 Task: Plan a trip to Behshahr, Iran from 8th December, 2023 to 19th December, 2023 for 1 adult. Place can be shared room with 1  bedroom having 1 bed and 1 bathroom. Property type can be hotel.
Action: Mouse moved to (621, 112)
Screenshot: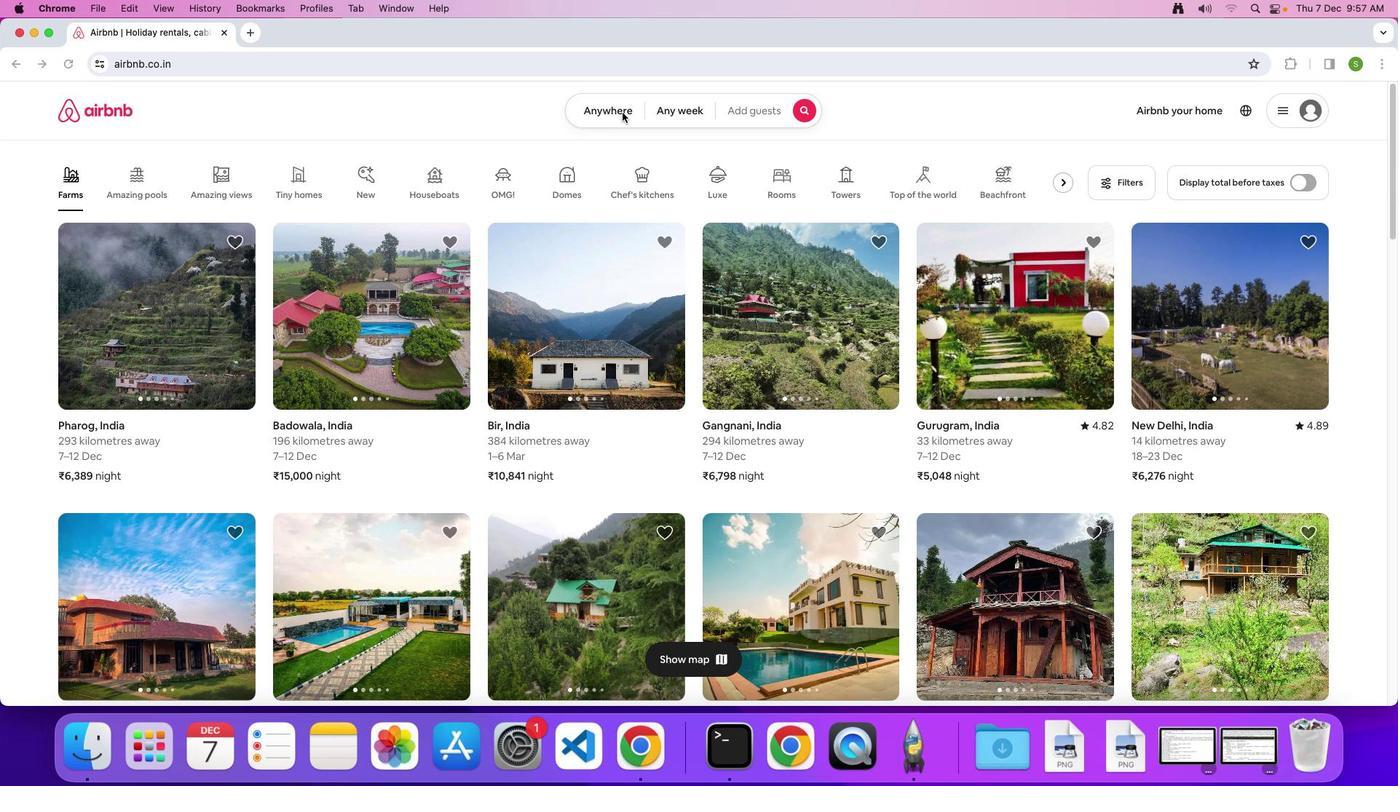 
Action: Mouse pressed left at (621, 112)
Screenshot: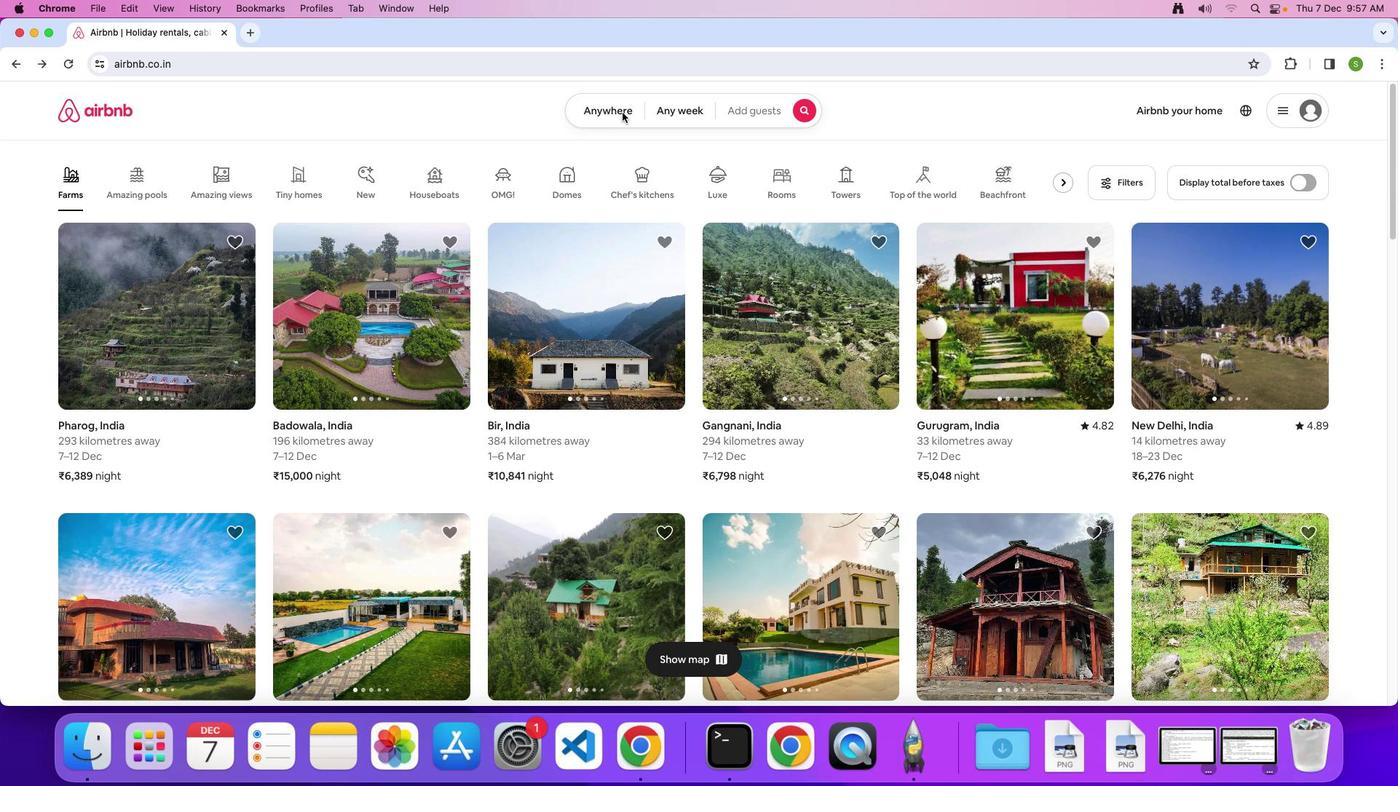 
Action: Mouse moved to (607, 115)
Screenshot: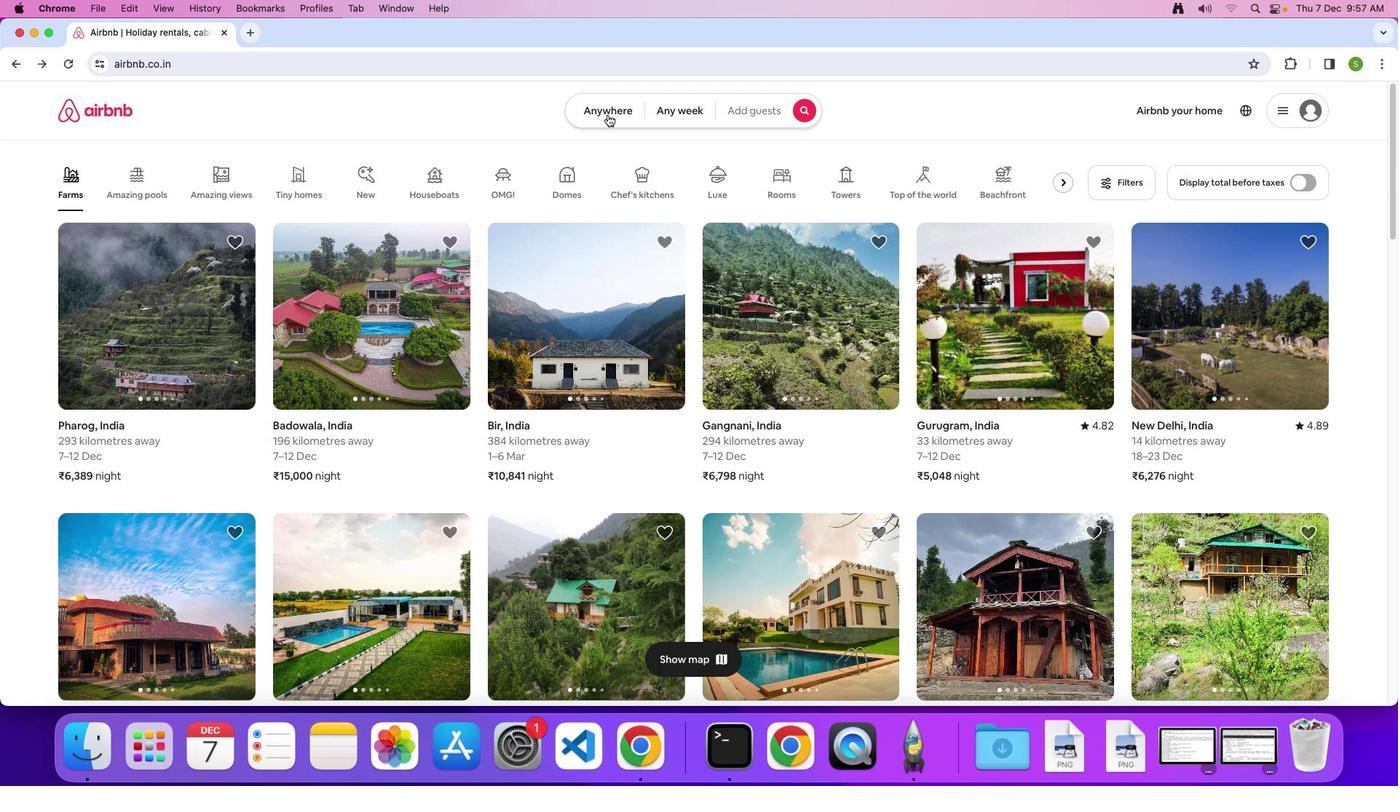 
Action: Mouse pressed left at (607, 115)
Screenshot: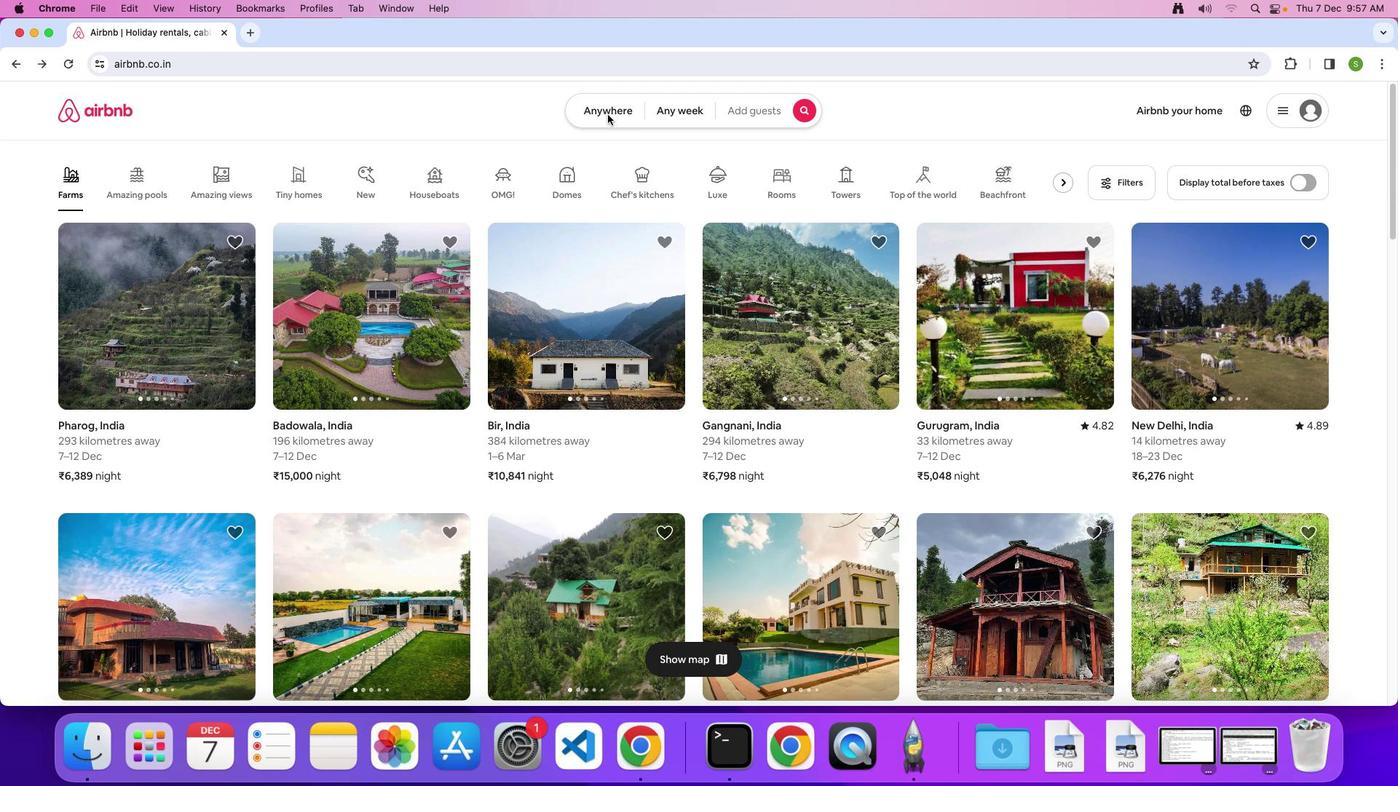 
Action: Mouse moved to (524, 171)
Screenshot: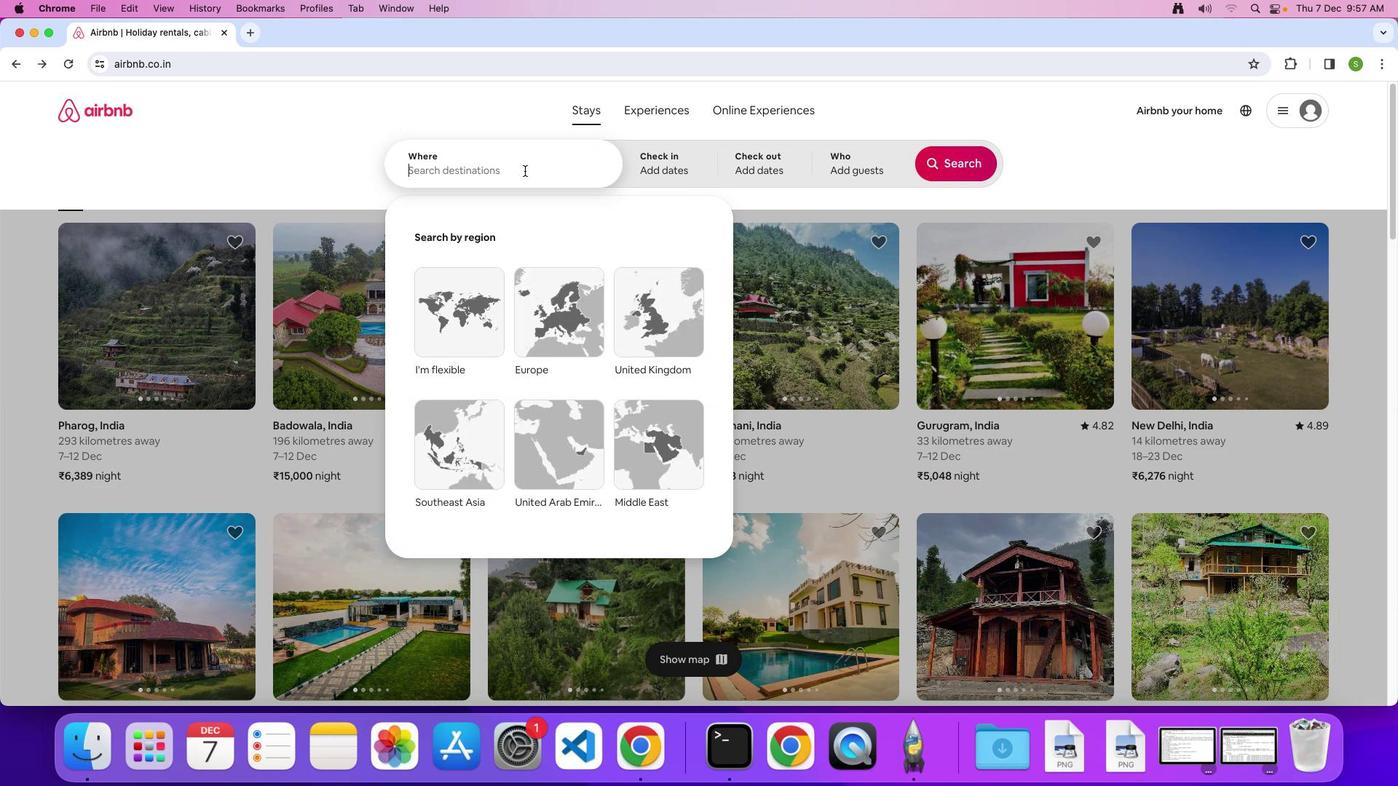 
Action: Key pressed Key.shift'B'Key.caps_lock'e''h''s''h''a''h''r'','Key.spaceKey.shift'I''r''a''n'Key.enter
Screenshot: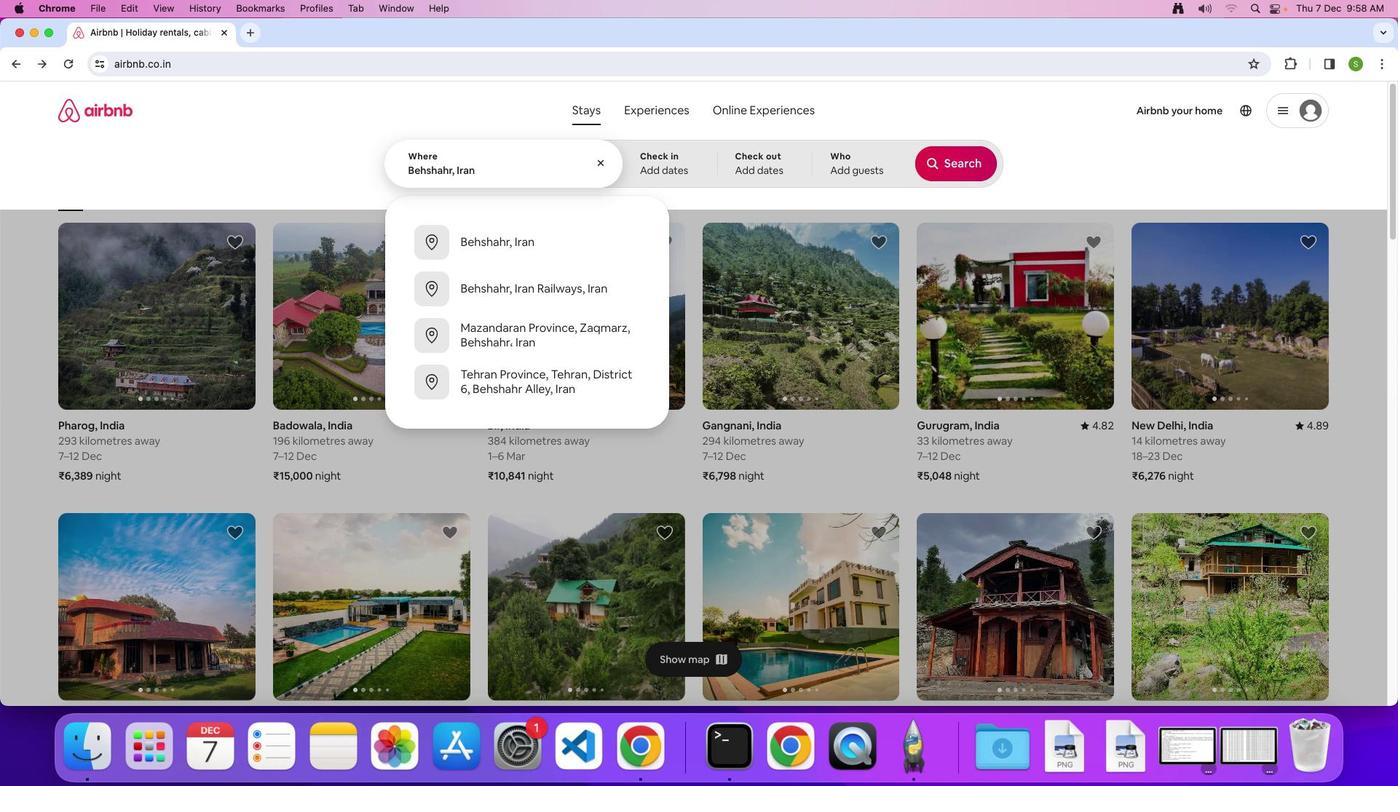 
Action: Mouse moved to (615, 380)
Screenshot: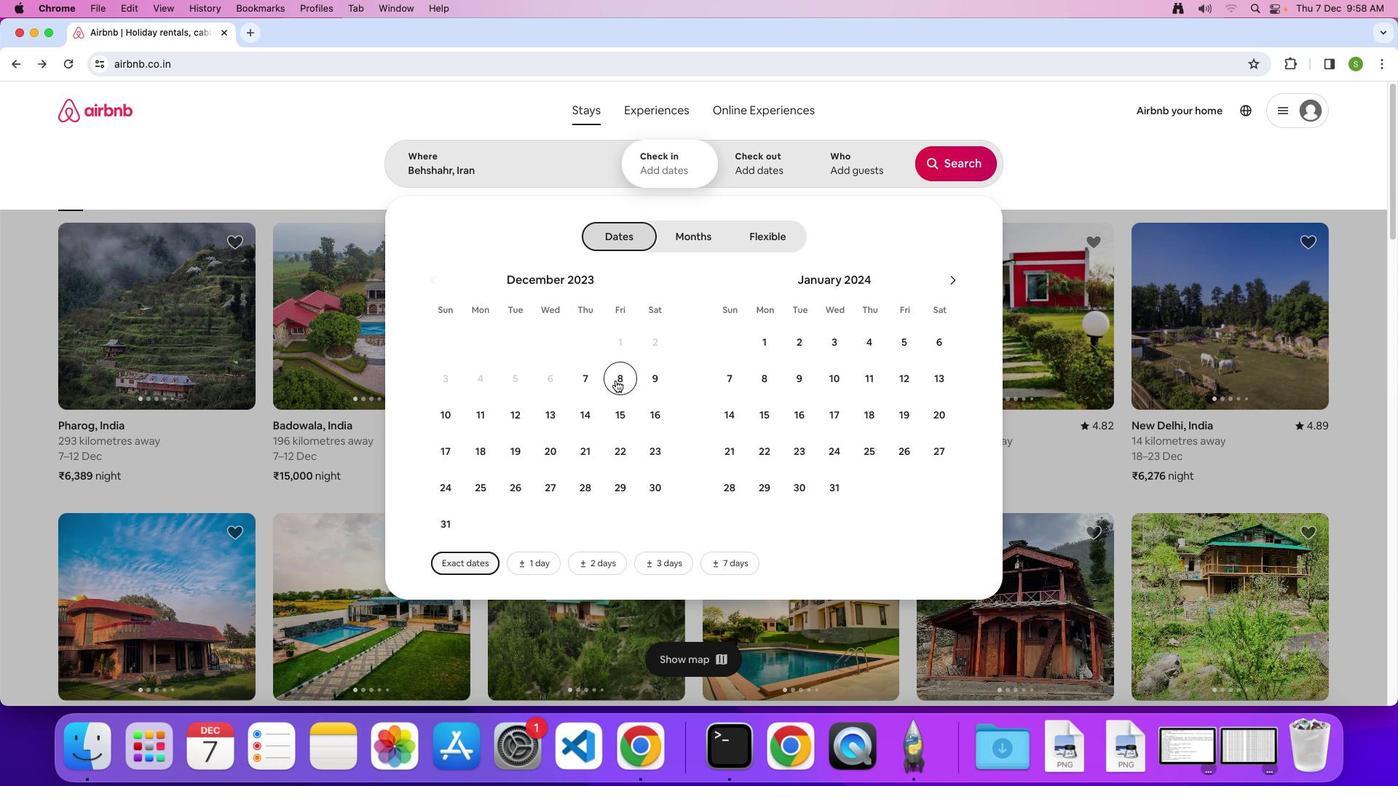 
Action: Mouse pressed left at (615, 380)
Screenshot: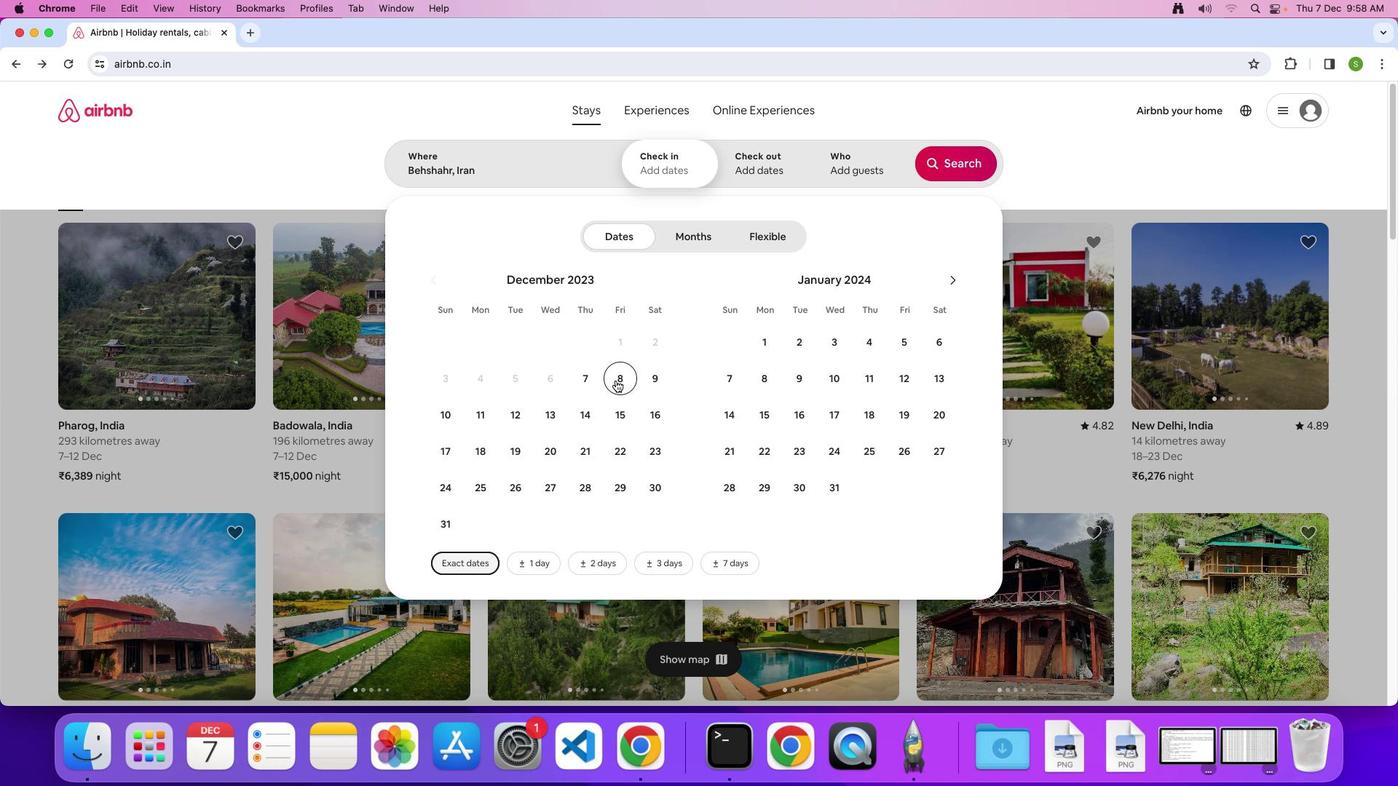 
Action: Mouse moved to (510, 454)
Screenshot: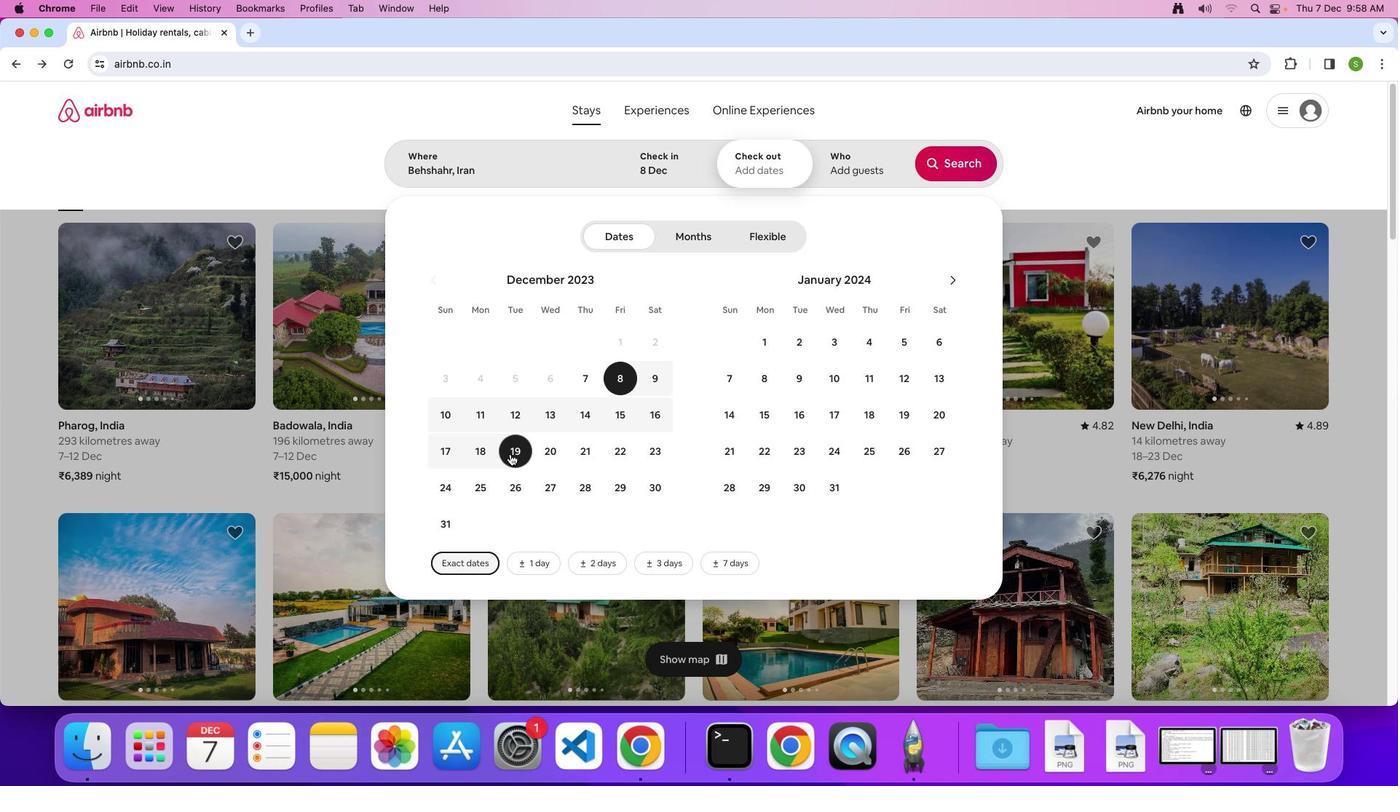 
Action: Mouse pressed left at (510, 454)
Screenshot: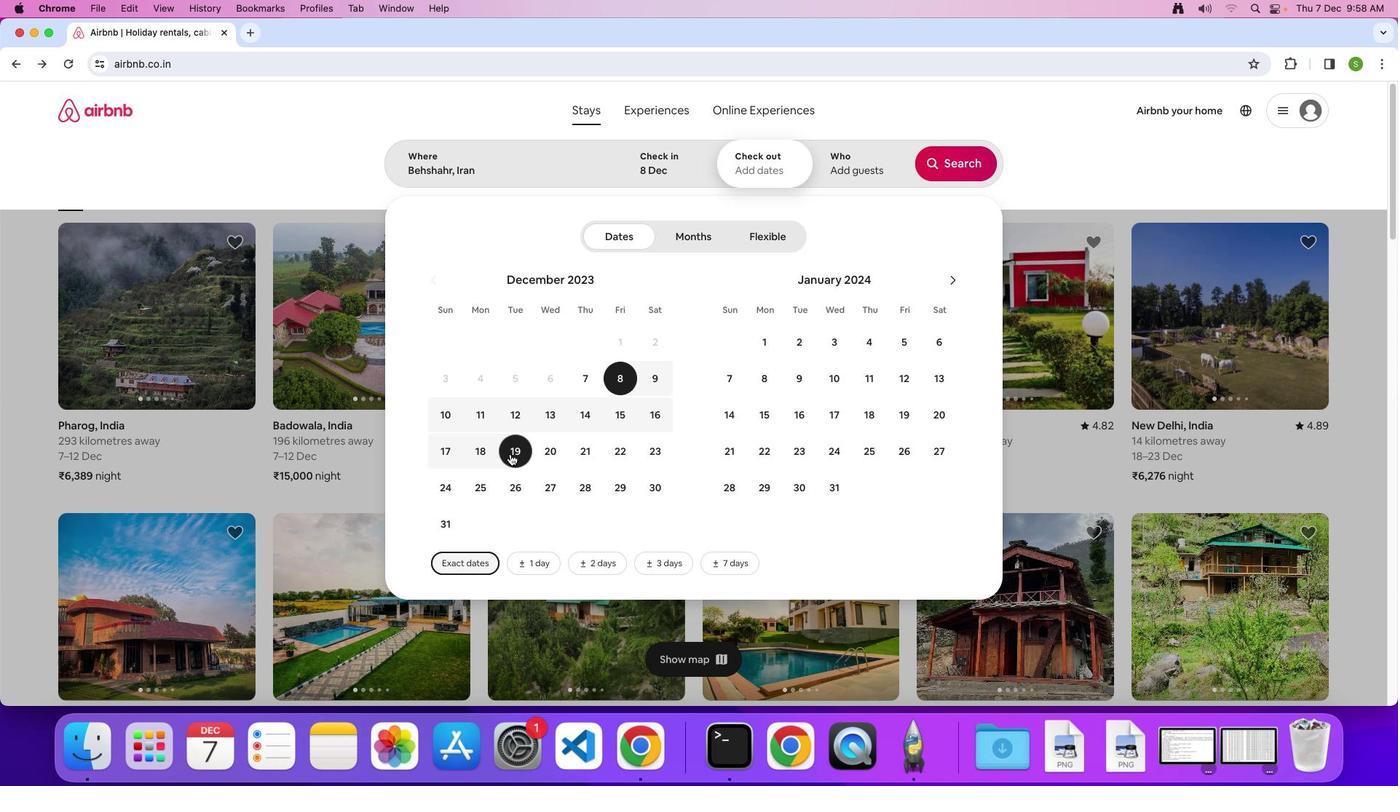 
Action: Mouse moved to (871, 168)
Screenshot: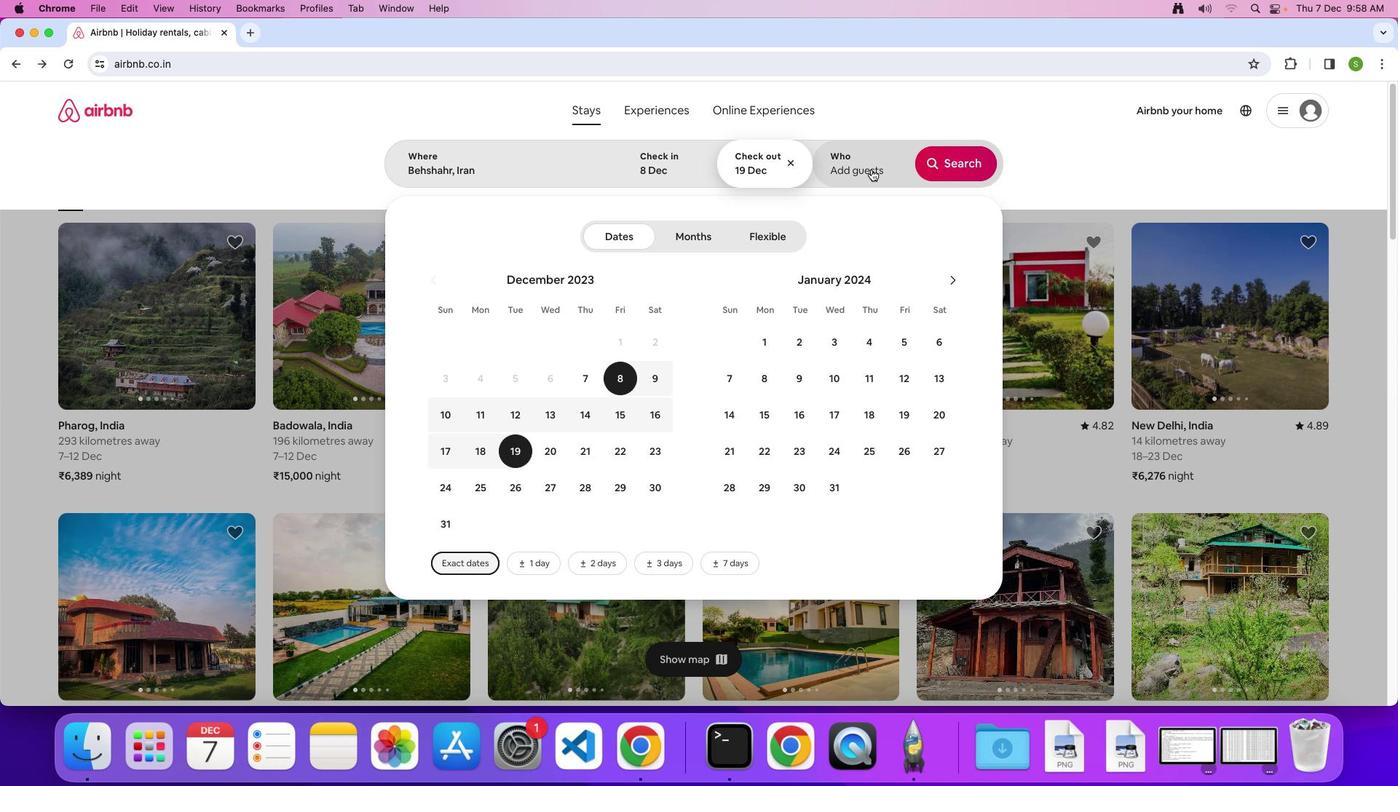 
Action: Mouse pressed left at (871, 168)
Screenshot: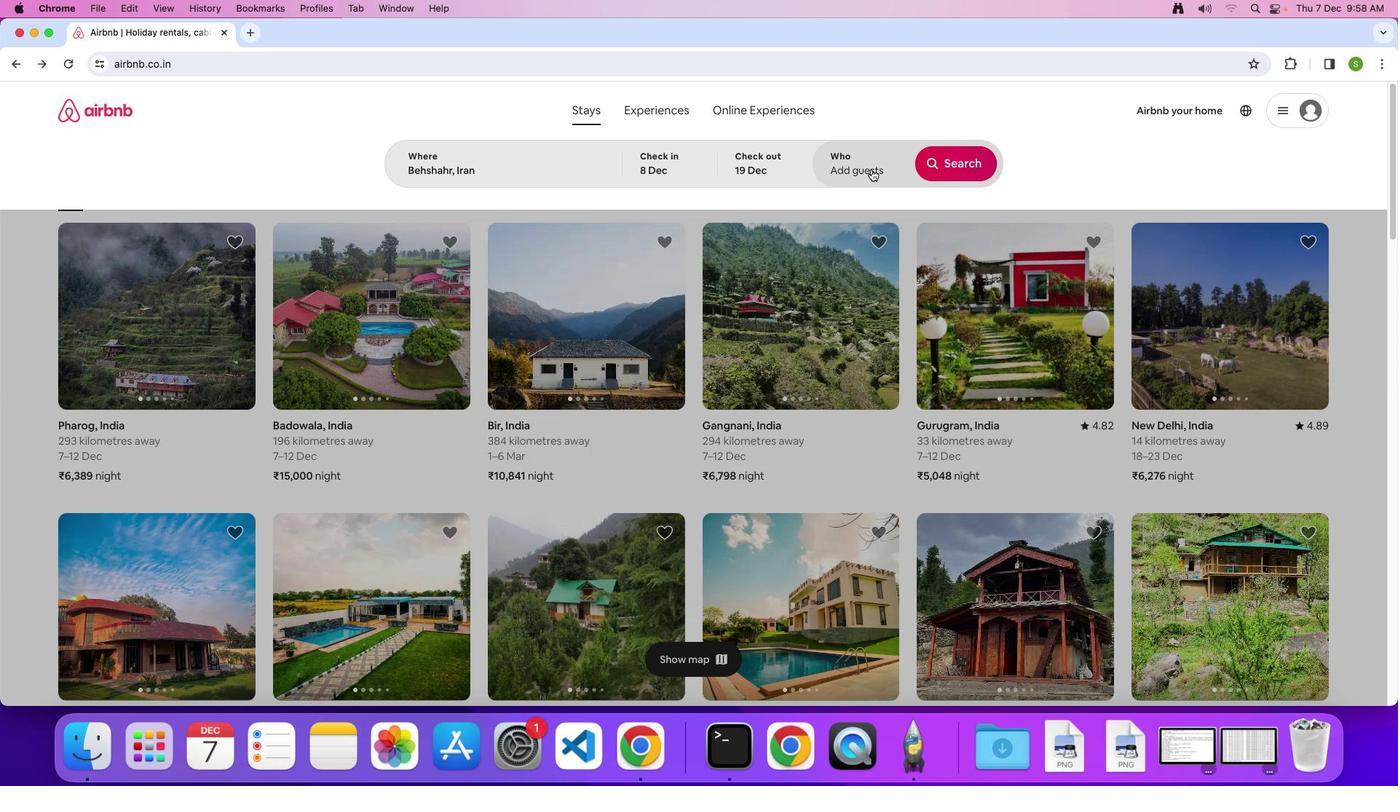 
Action: Mouse moved to (957, 243)
Screenshot: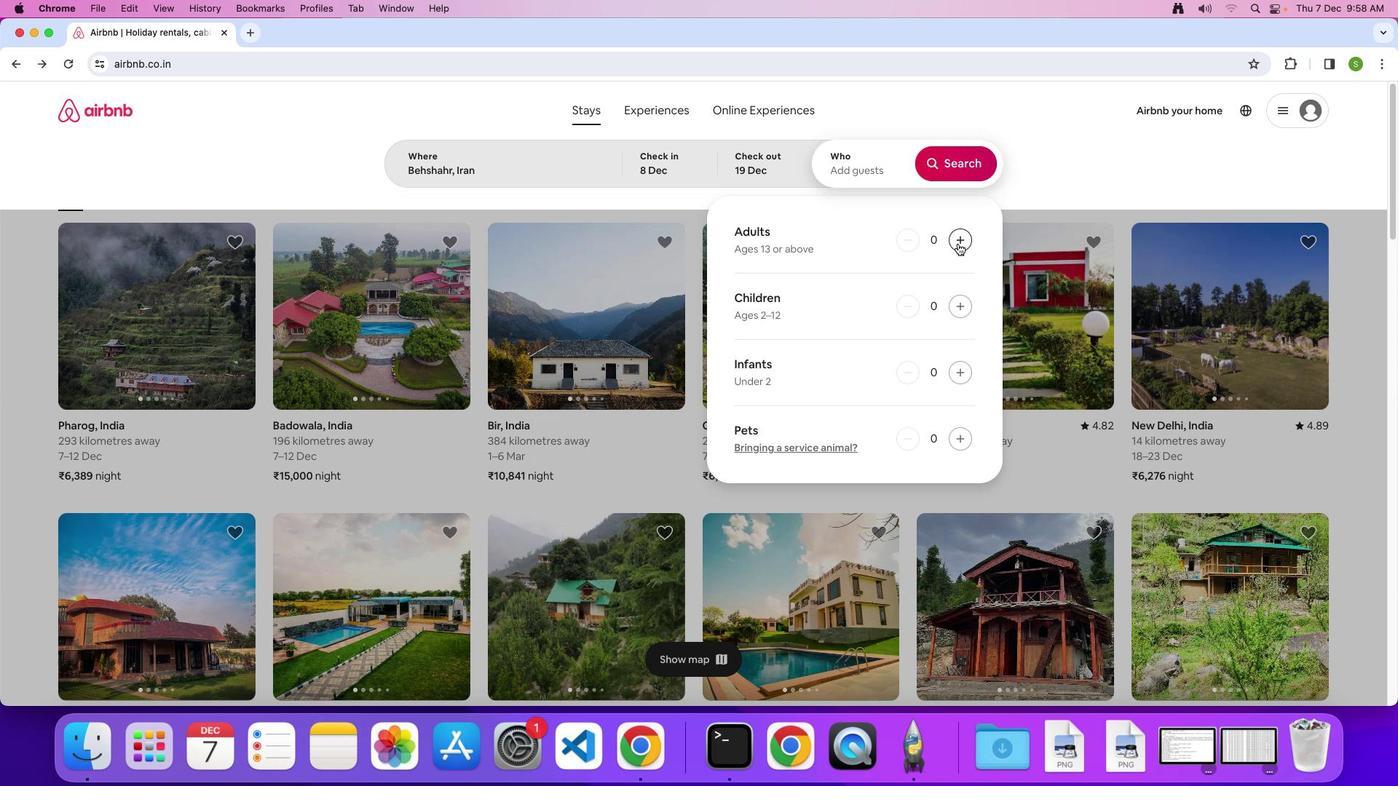 
Action: Mouse pressed left at (957, 243)
Screenshot: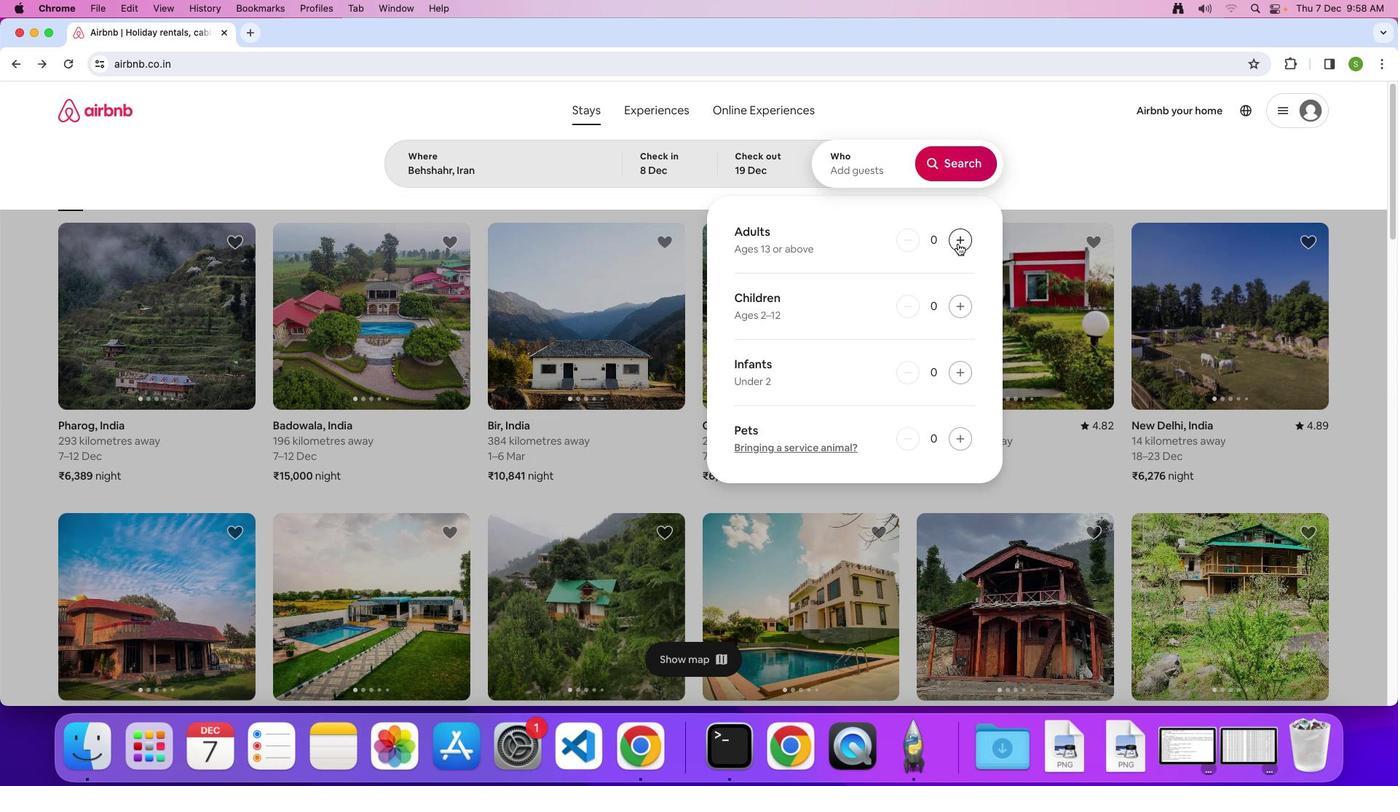
Action: Mouse moved to (959, 168)
Screenshot: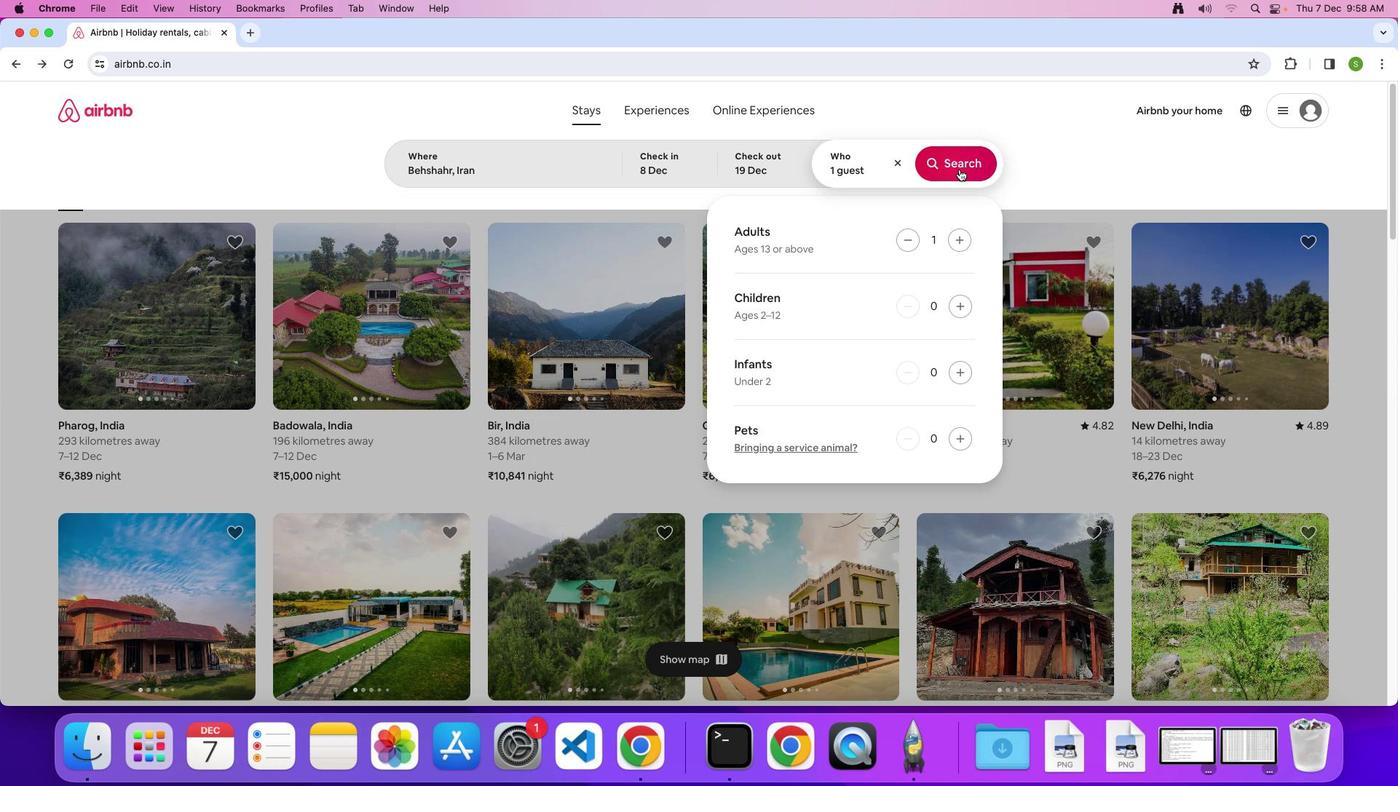 
Action: Mouse pressed left at (959, 168)
Screenshot: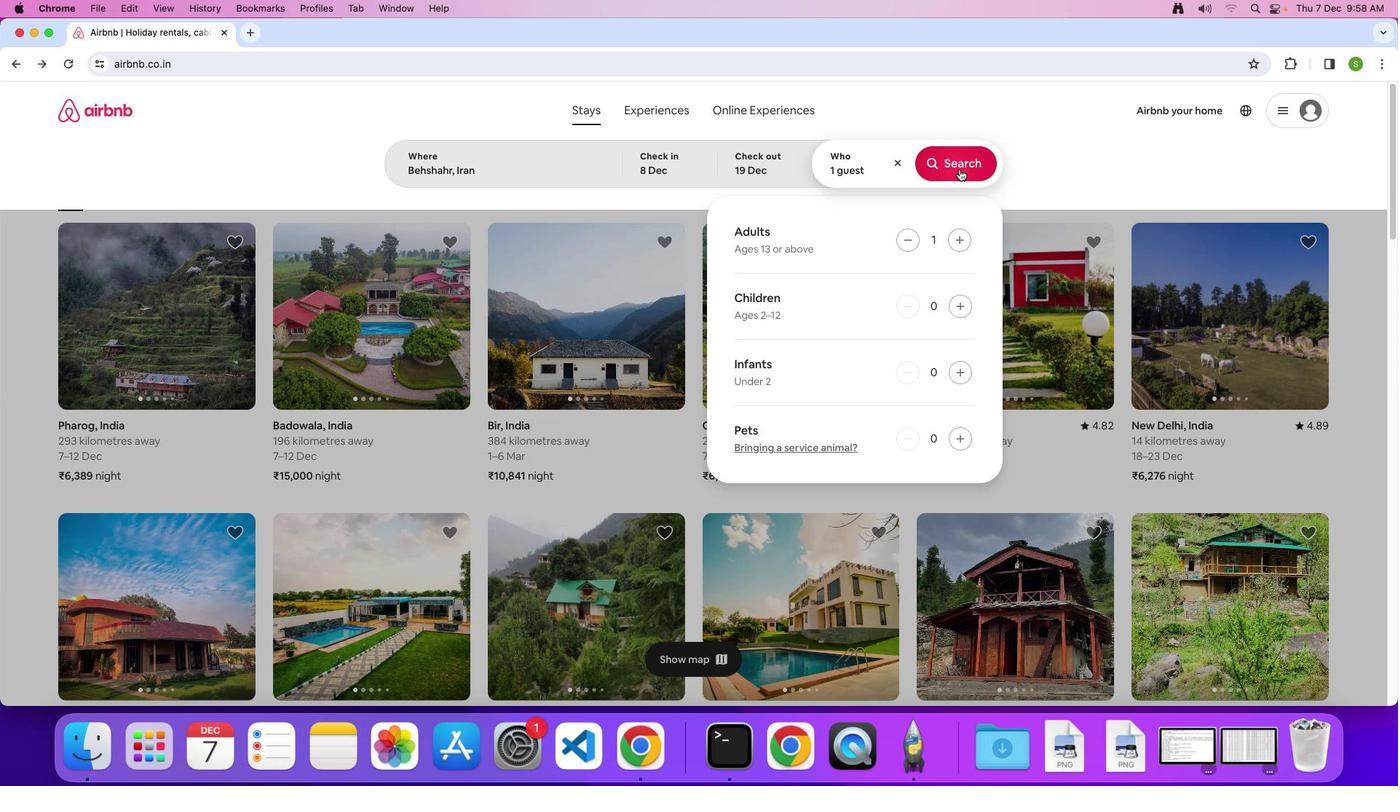 
Action: Mouse moved to (1167, 171)
Screenshot: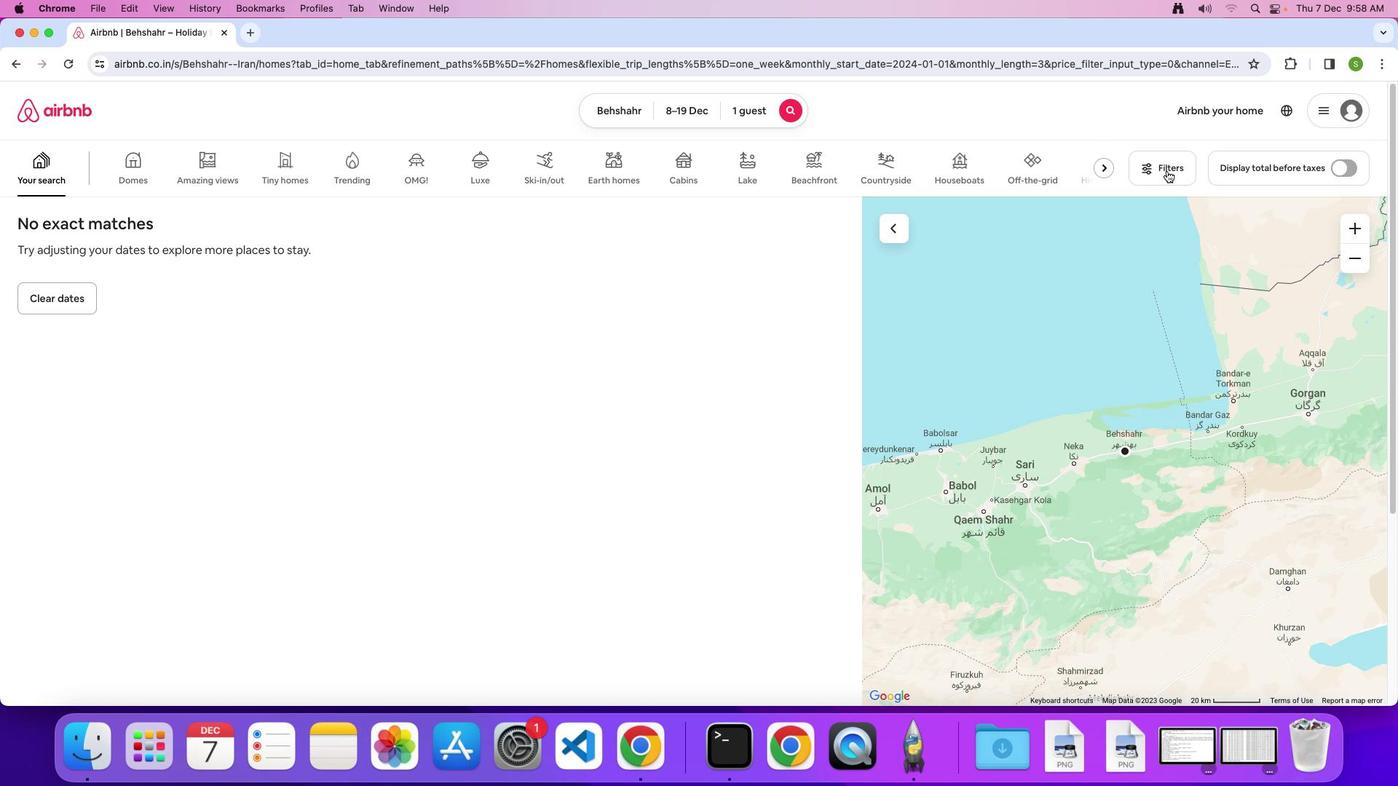 
Action: Mouse pressed left at (1167, 171)
Screenshot: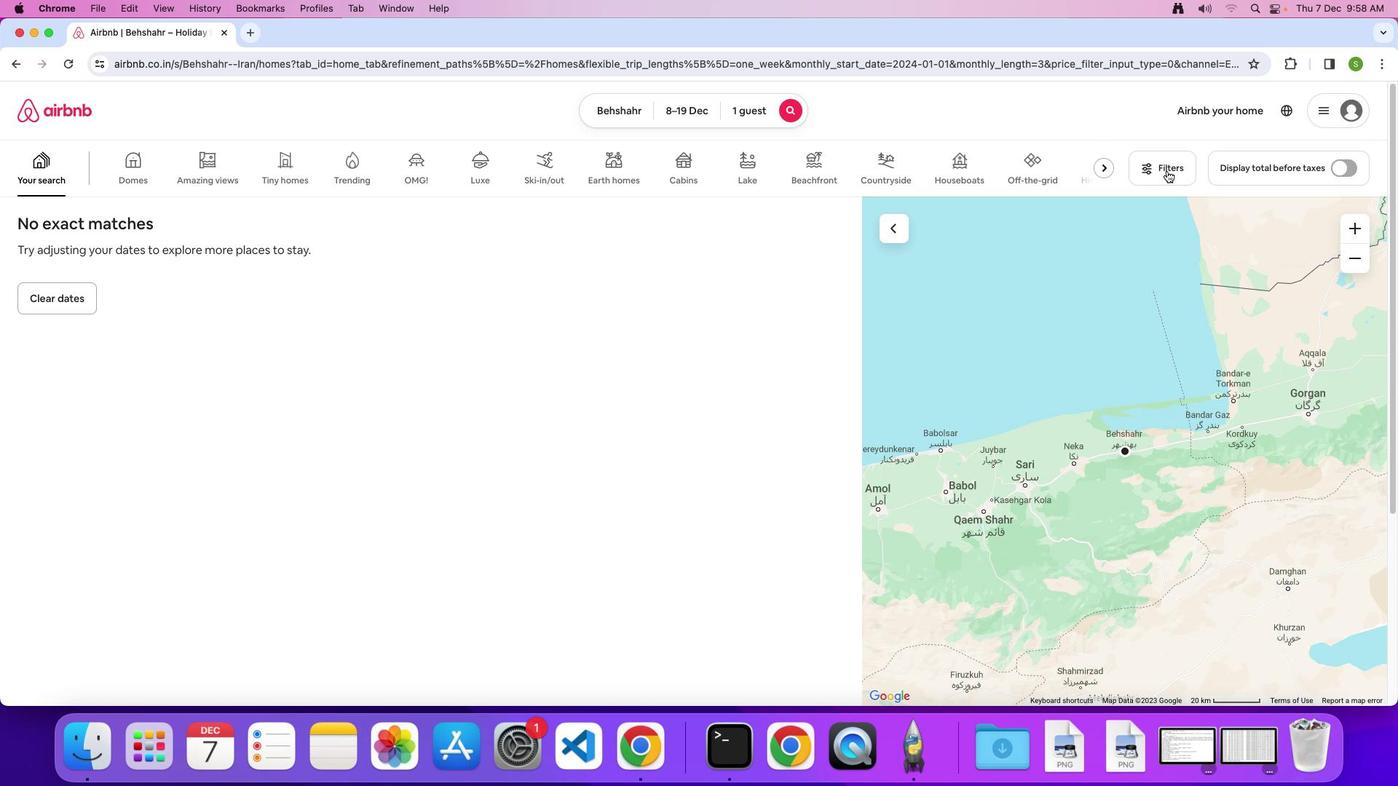 
Action: Mouse moved to (697, 262)
Screenshot: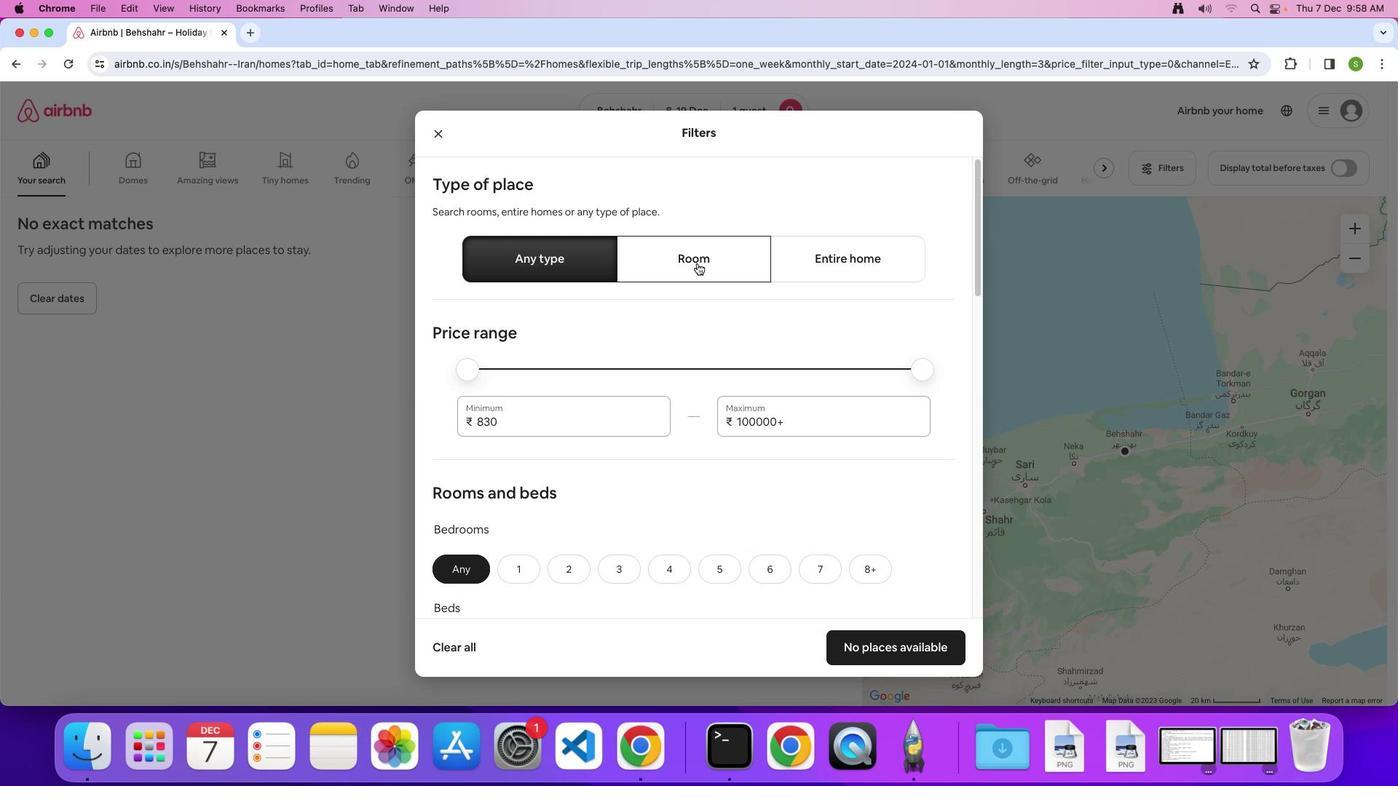 
Action: Mouse pressed left at (697, 262)
Screenshot: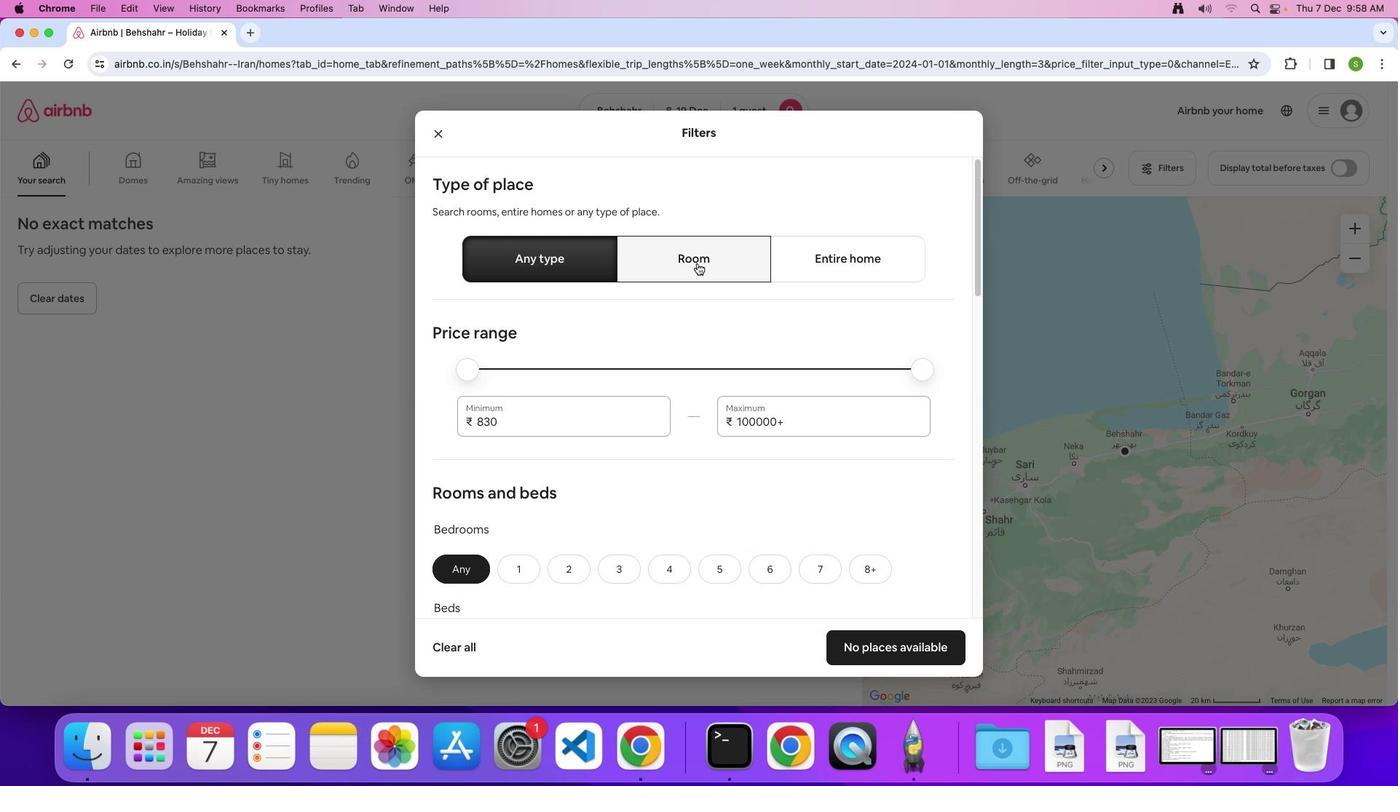 
Action: Mouse moved to (640, 399)
Screenshot: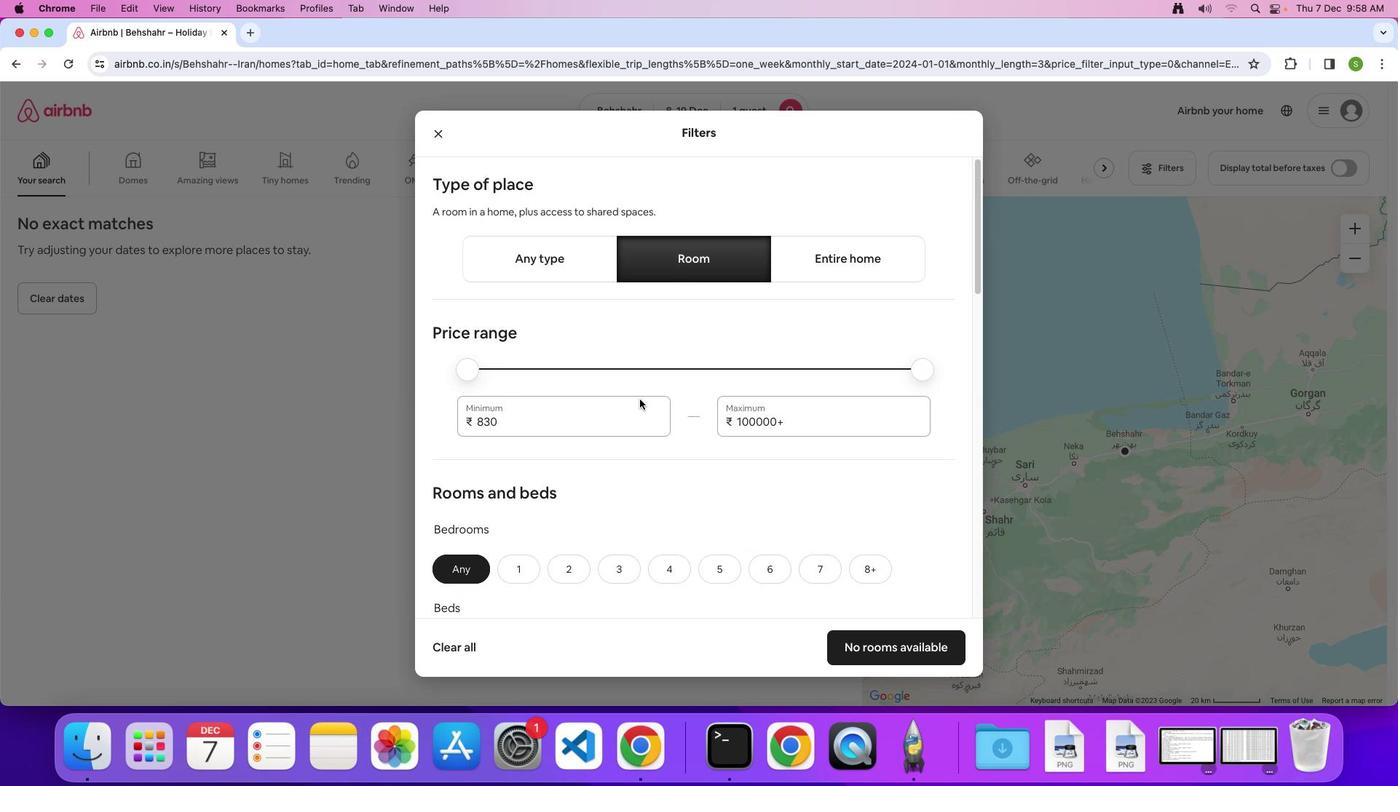 
Action: Mouse scrolled (640, 399) with delta (0, 0)
Screenshot: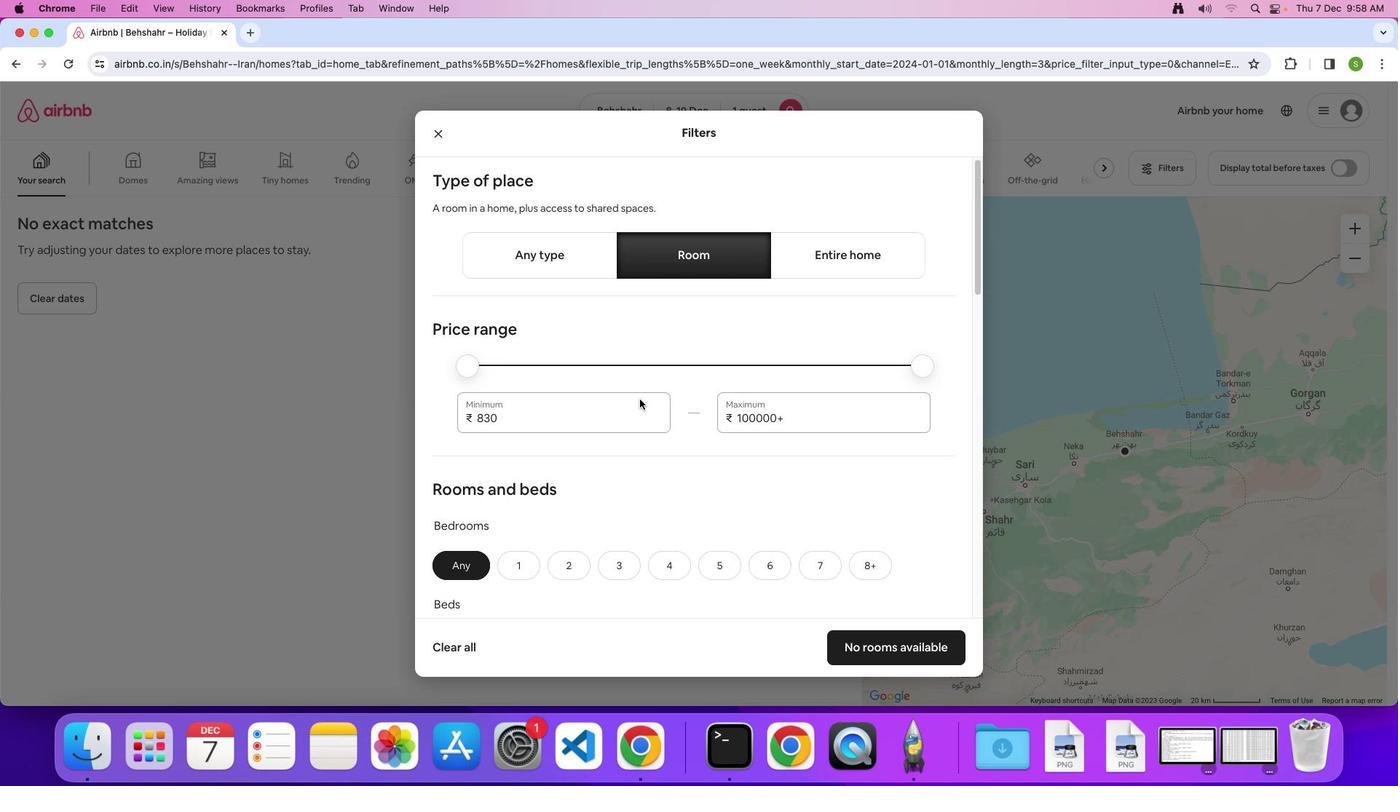 
Action: Mouse scrolled (640, 399) with delta (0, 0)
Screenshot: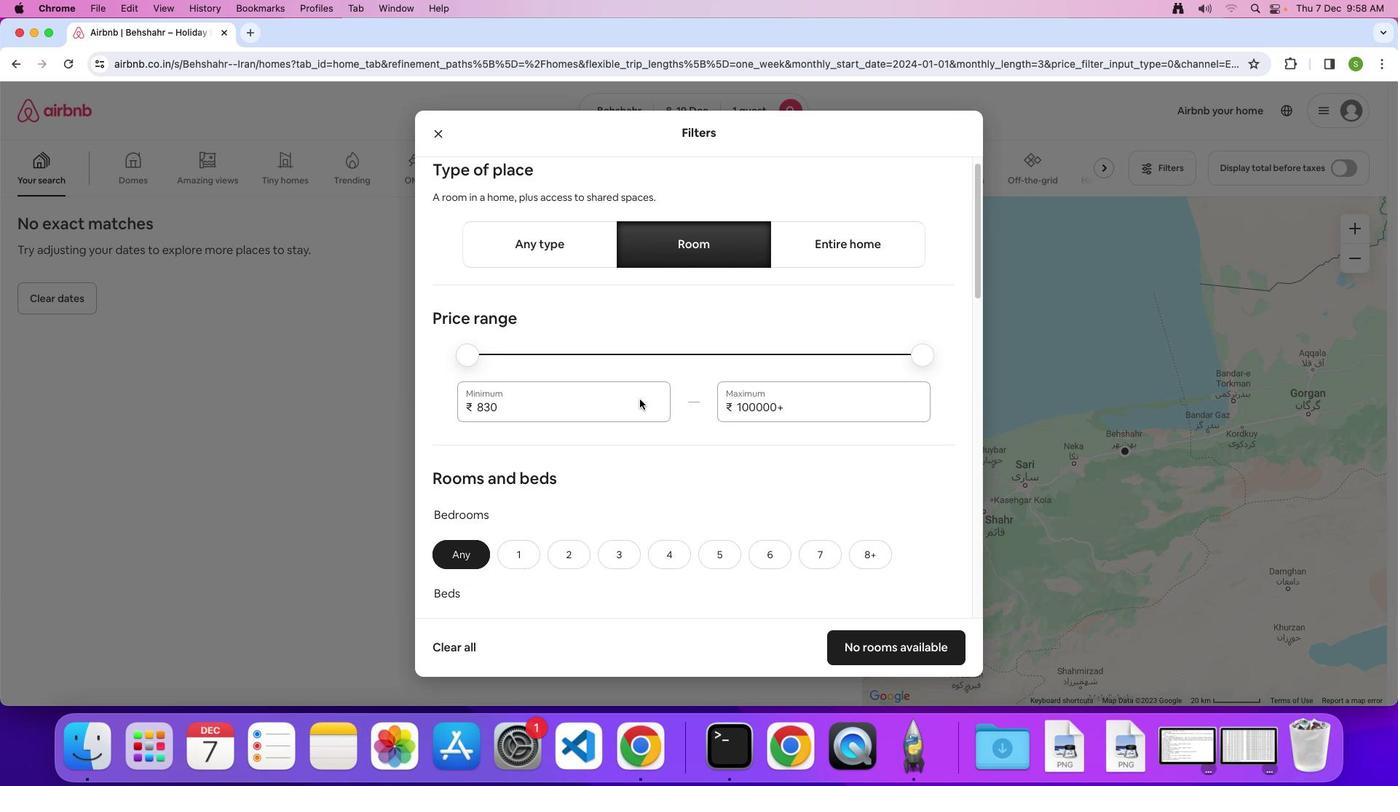 
Action: Mouse scrolled (640, 399) with delta (0, 0)
Screenshot: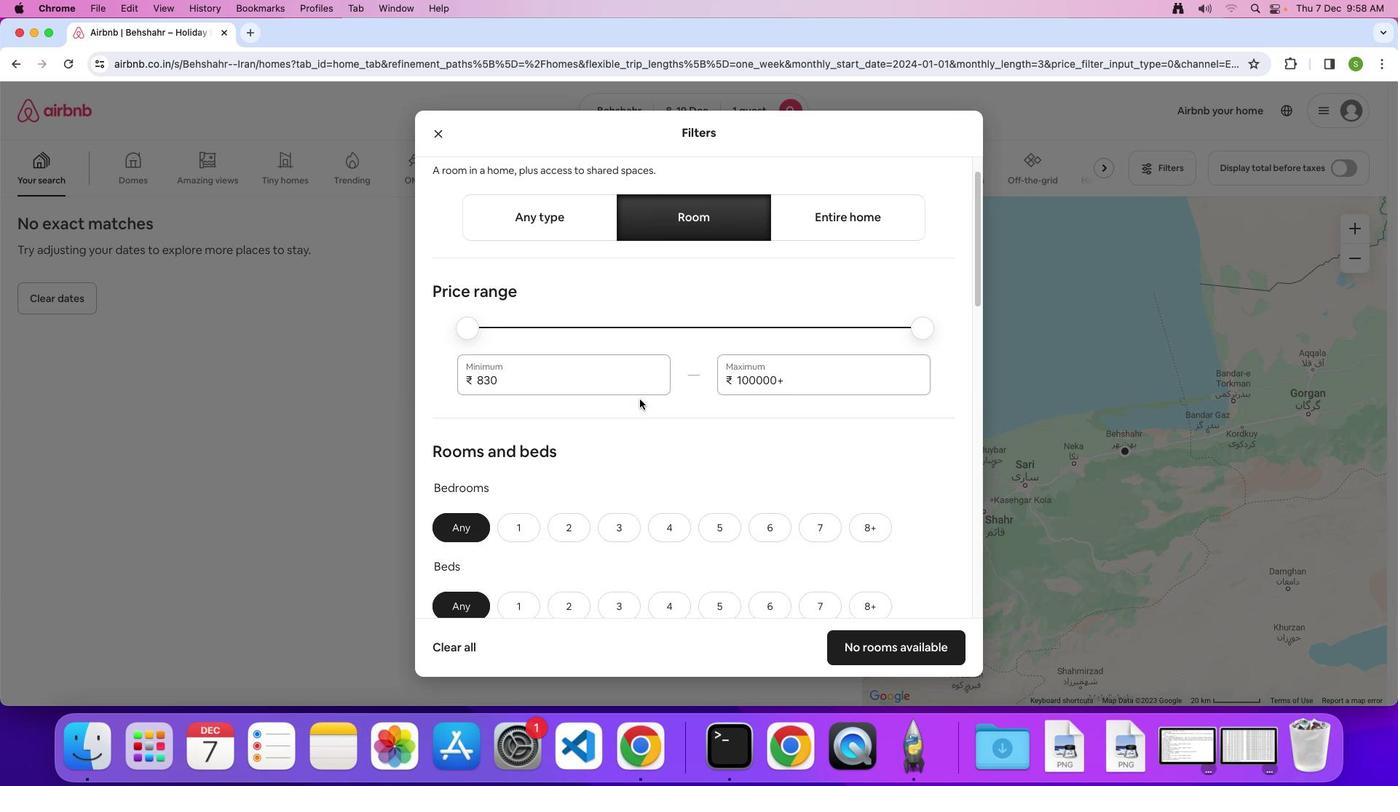 
Action: Mouse scrolled (640, 399) with delta (0, 0)
Screenshot: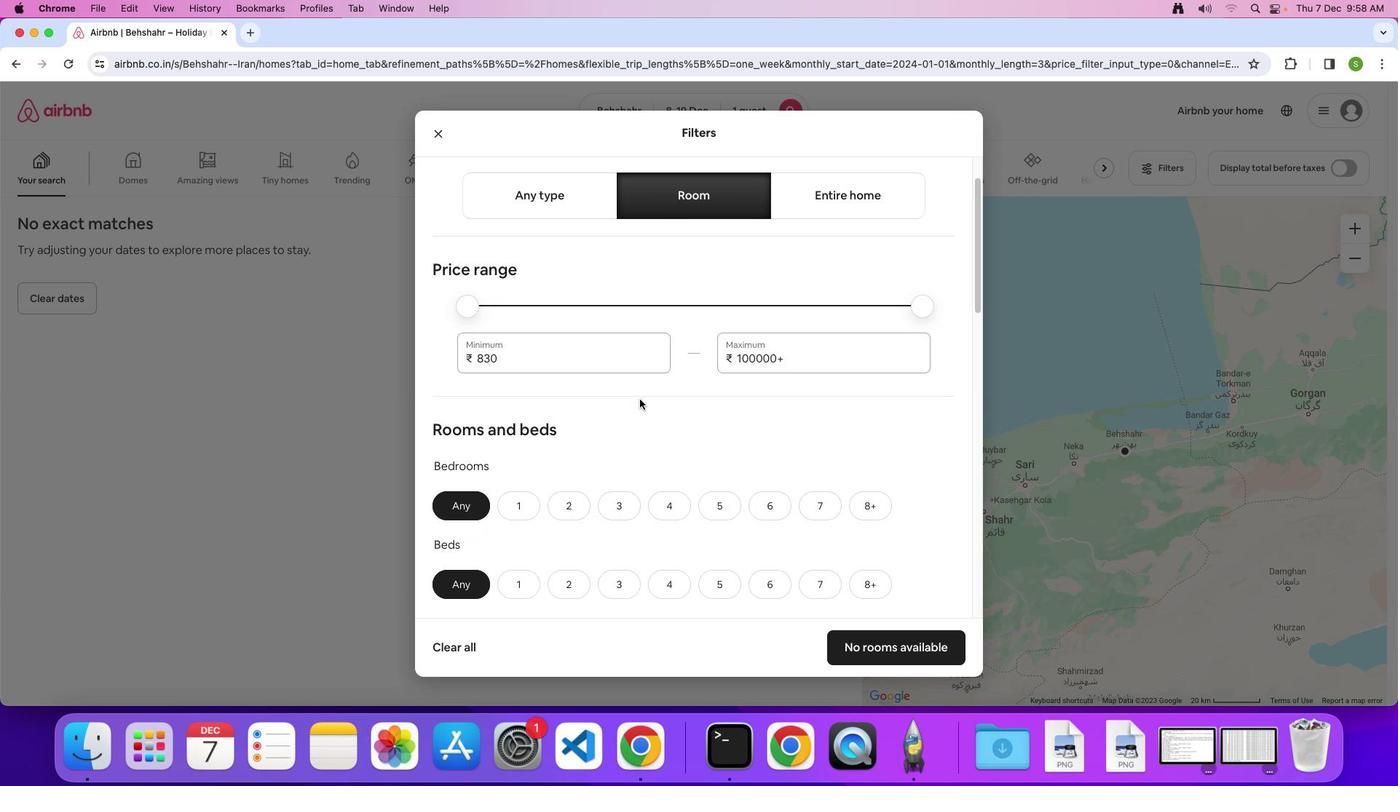 
Action: Mouse scrolled (640, 399) with delta (0, 0)
Screenshot: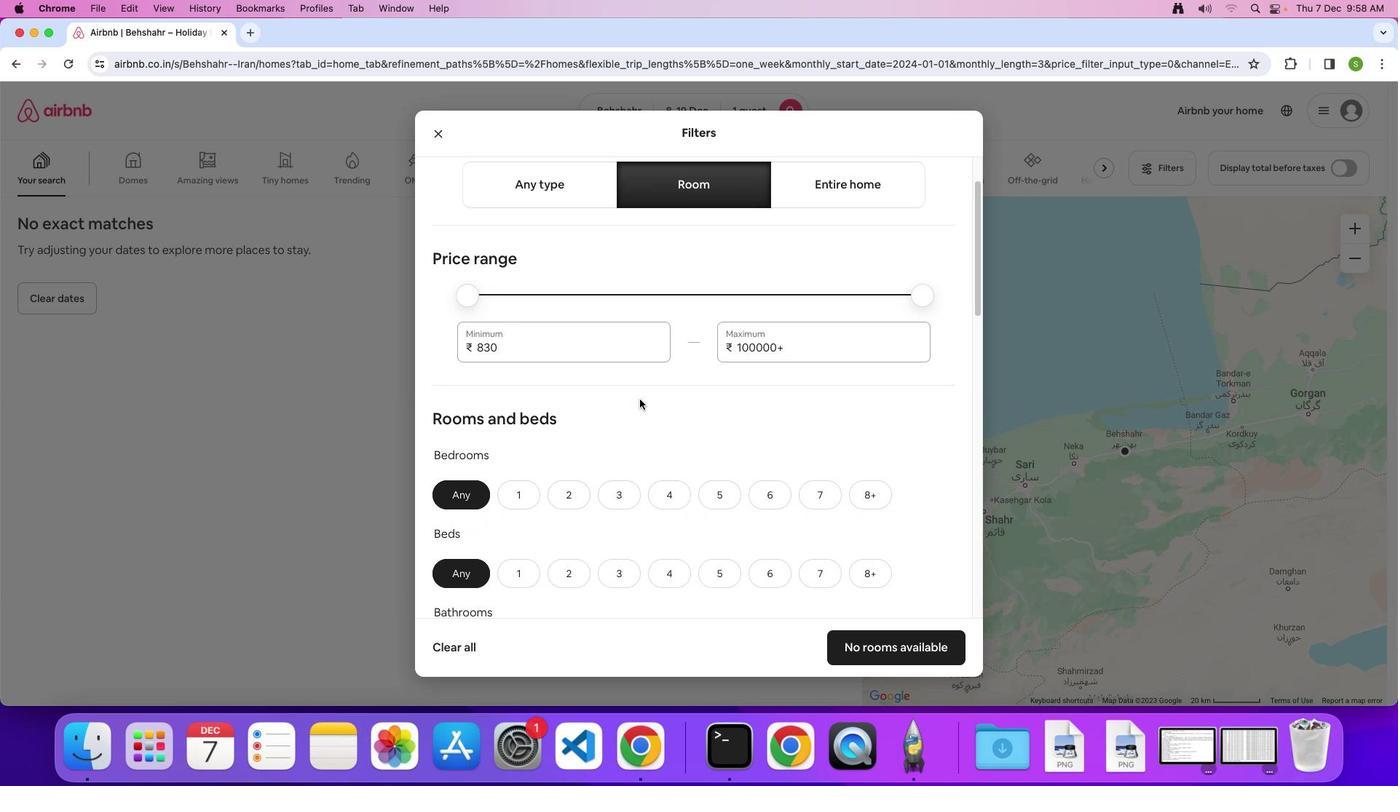 
Action: Mouse moved to (500, 485)
Screenshot: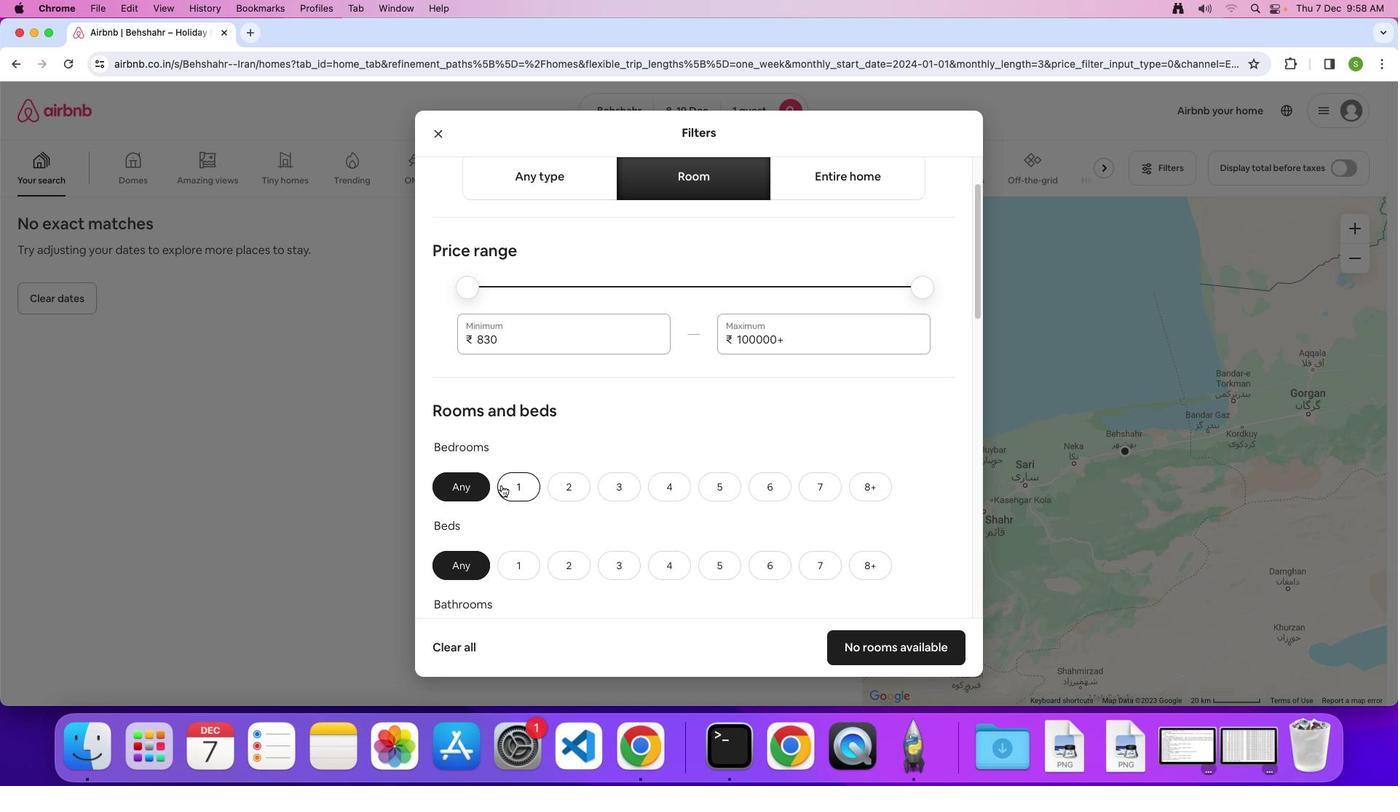 
Action: Mouse pressed left at (500, 485)
Screenshot: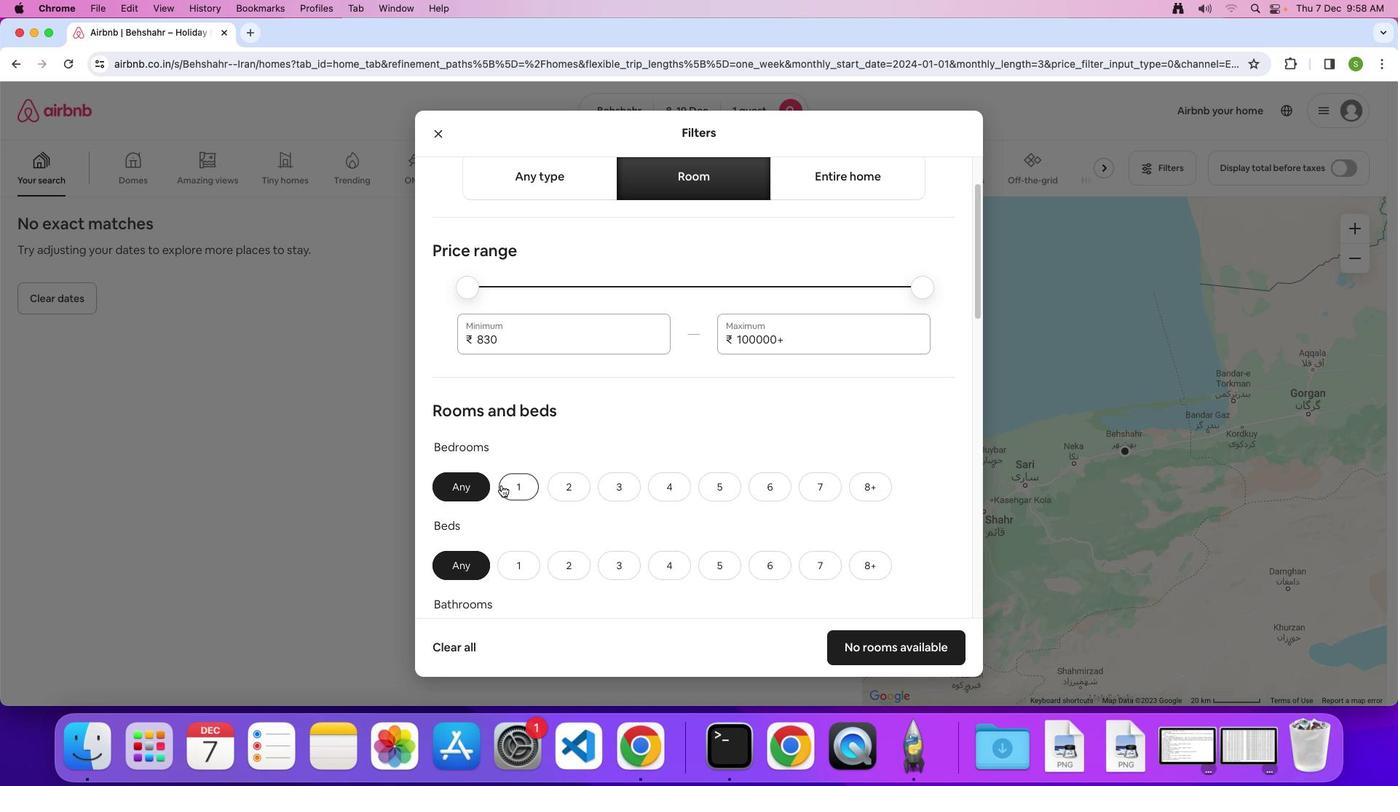
Action: Mouse moved to (683, 417)
Screenshot: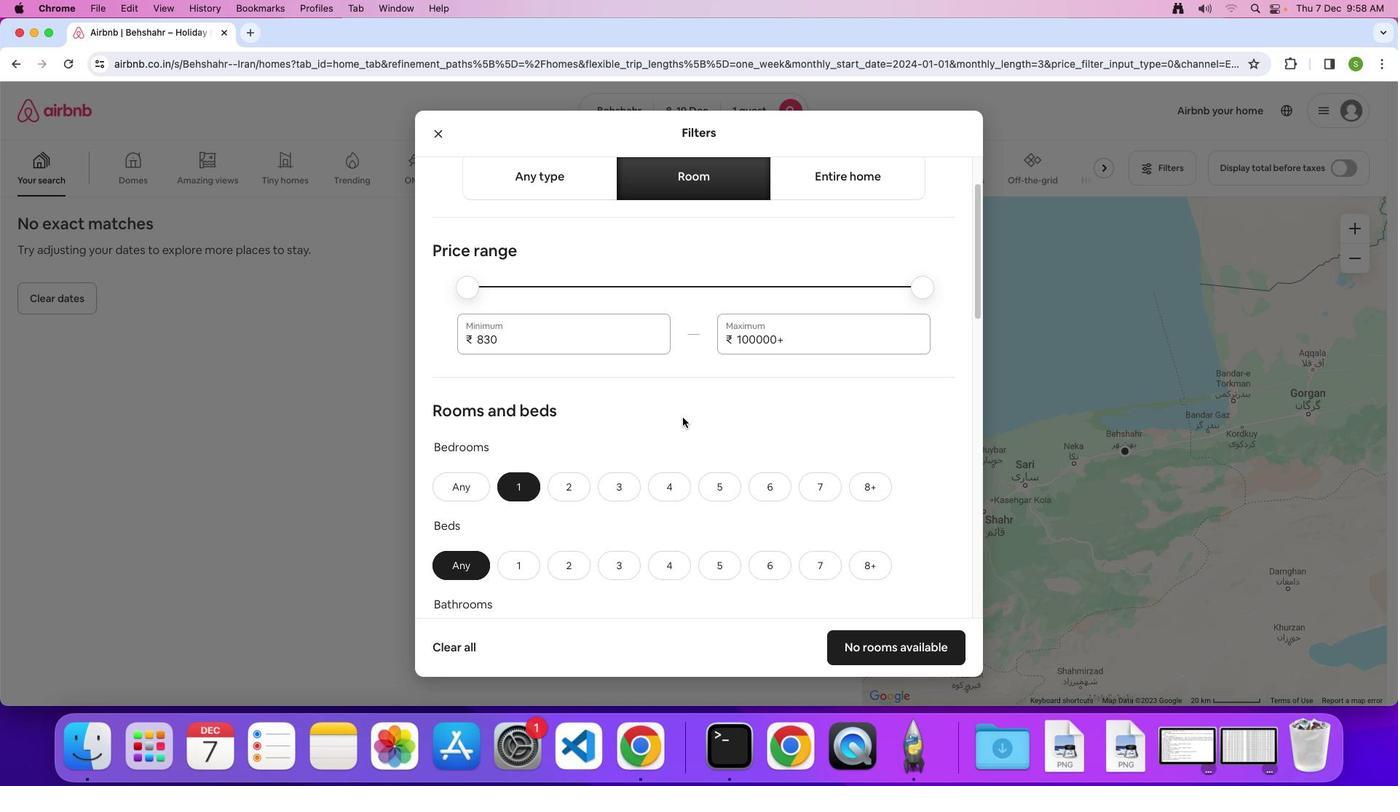 
Action: Mouse scrolled (683, 417) with delta (0, 0)
Screenshot: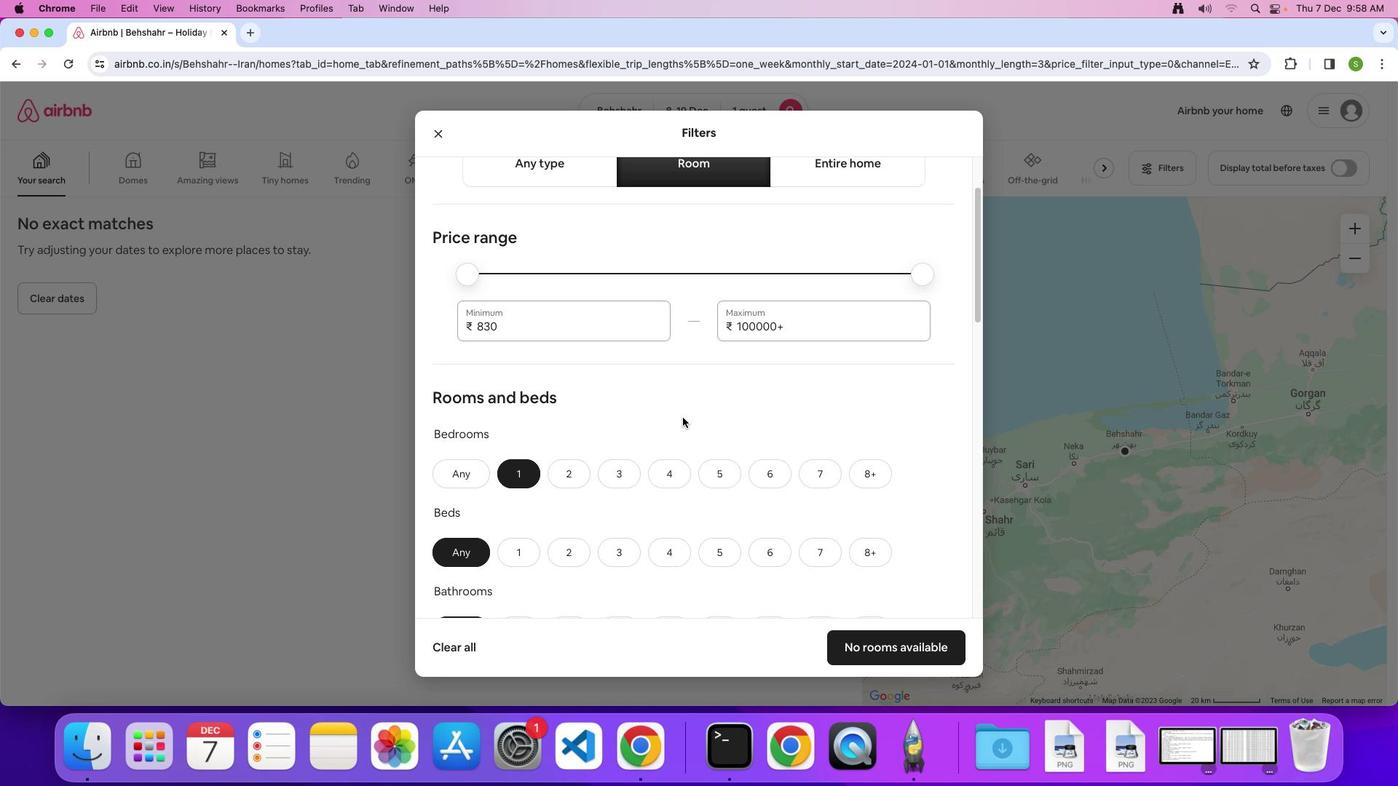 
Action: Mouse scrolled (683, 417) with delta (0, 0)
Screenshot: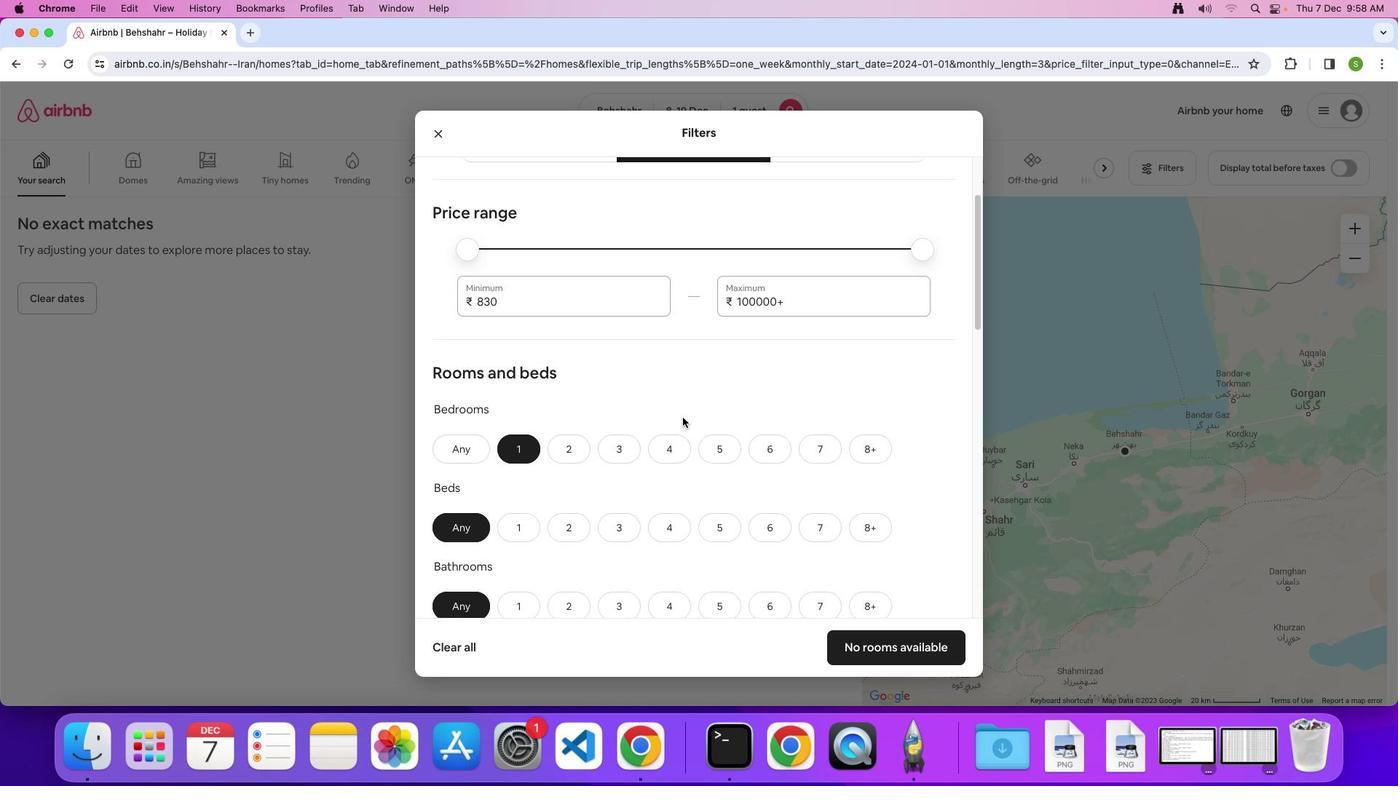 
Action: Mouse scrolled (683, 417) with delta (0, -2)
Screenshot: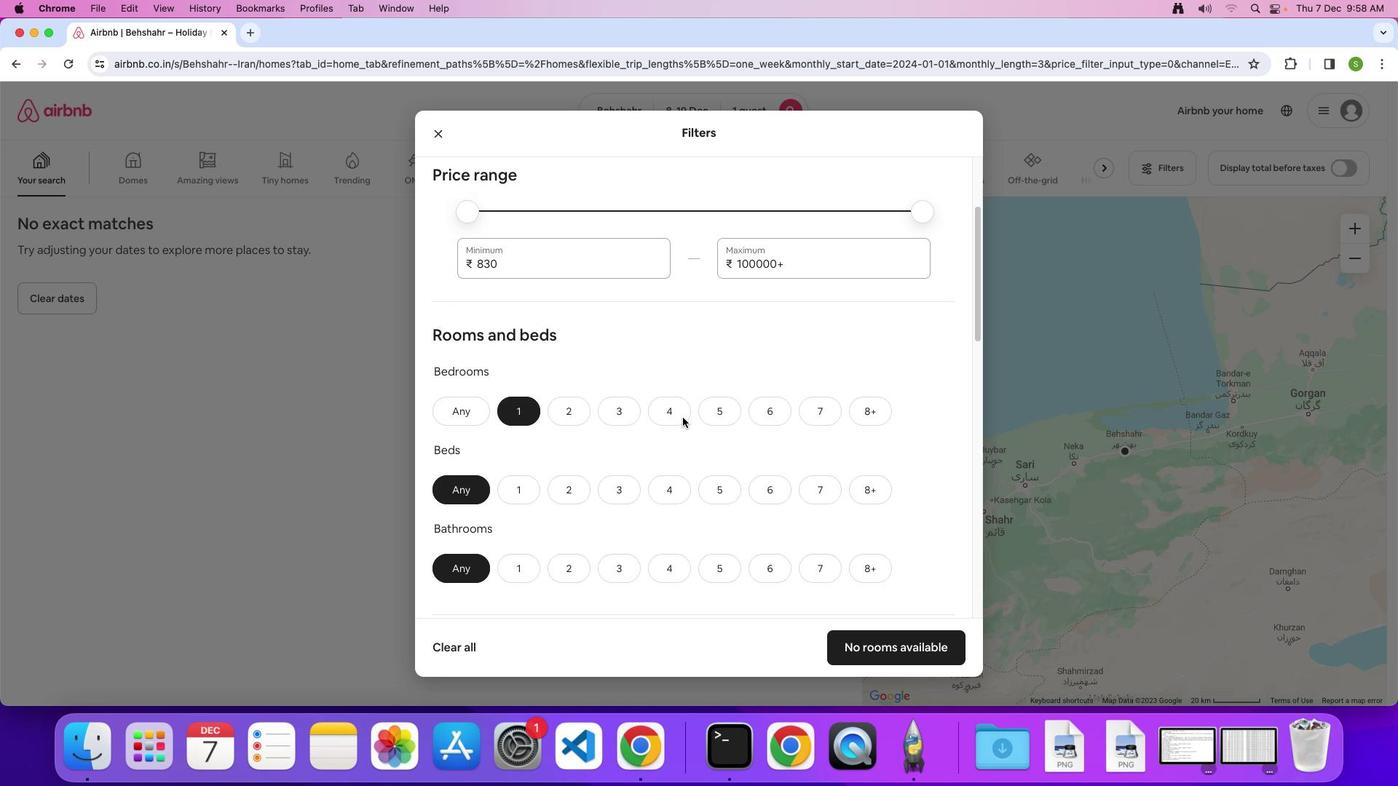 
Action: Mouse scrolled (683, 417) with delta (0, 0)
Screenshot: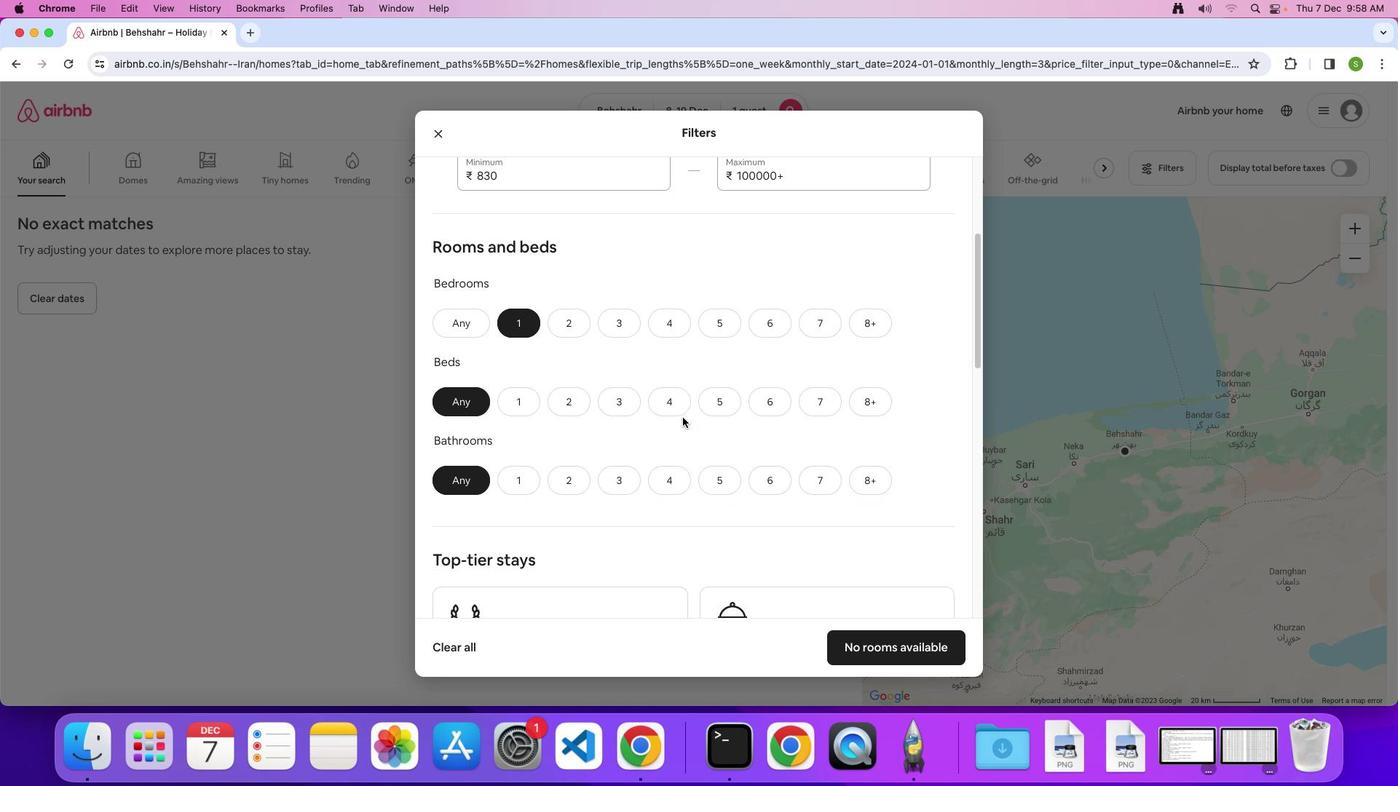 
Action: Mouse scrolled (683, 417) with delta (0, 0)
Screenshot: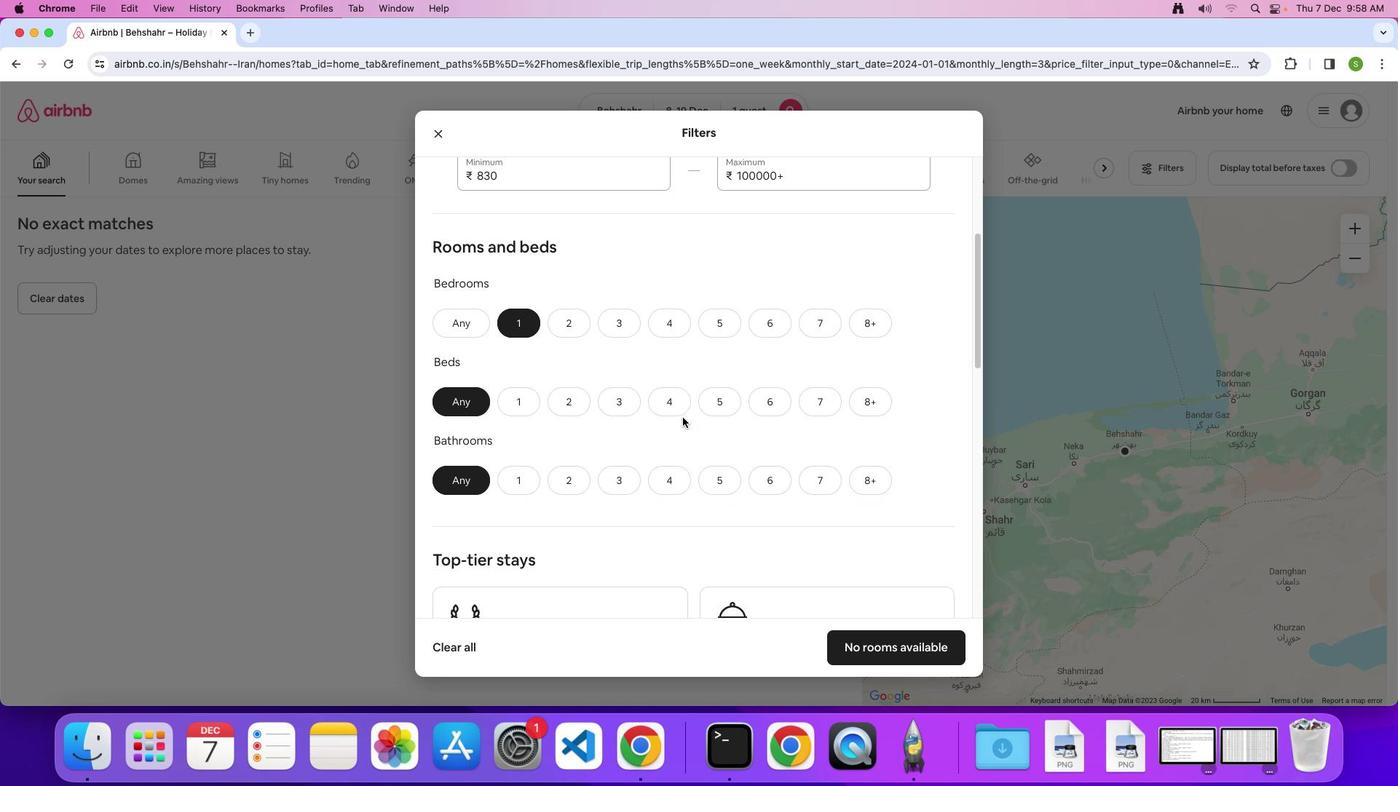 
Action: Mouse scrolled (683, 417) with delta (0, -2)
Screenshot: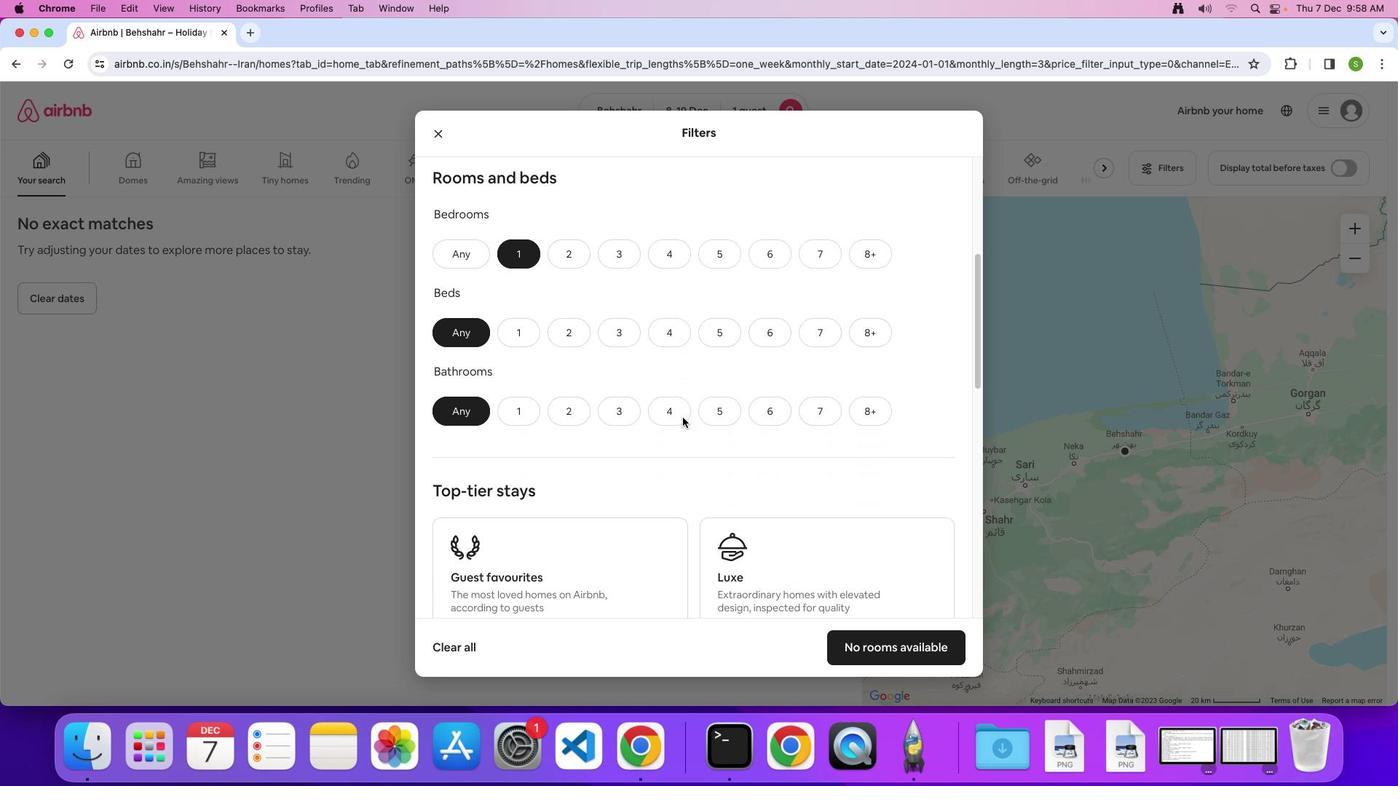 
Action: Mouse scrolled (683, 417) with delta (0, 0)
Screenshot: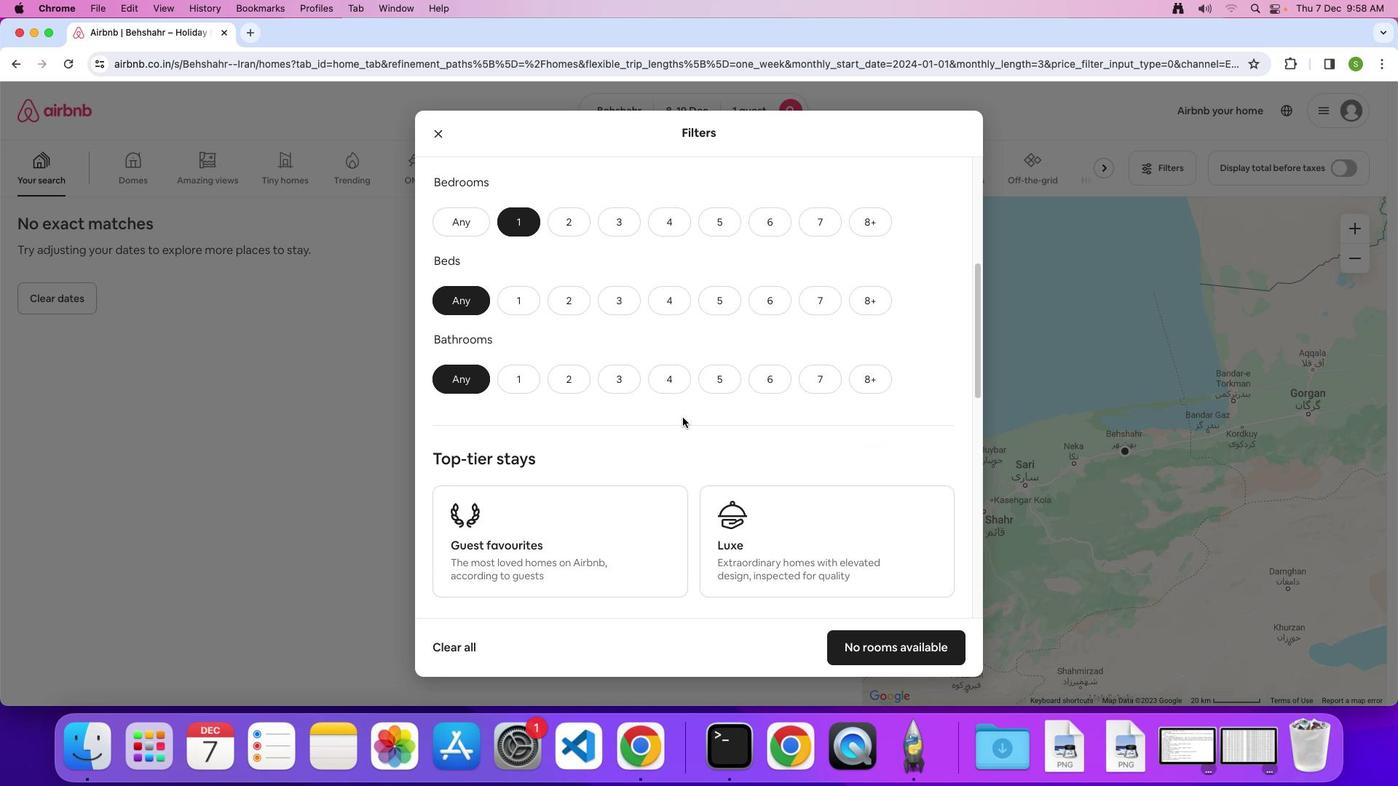 
Action: Mouse scrolled (683, 417) with delta (0, 0)
Screenshot: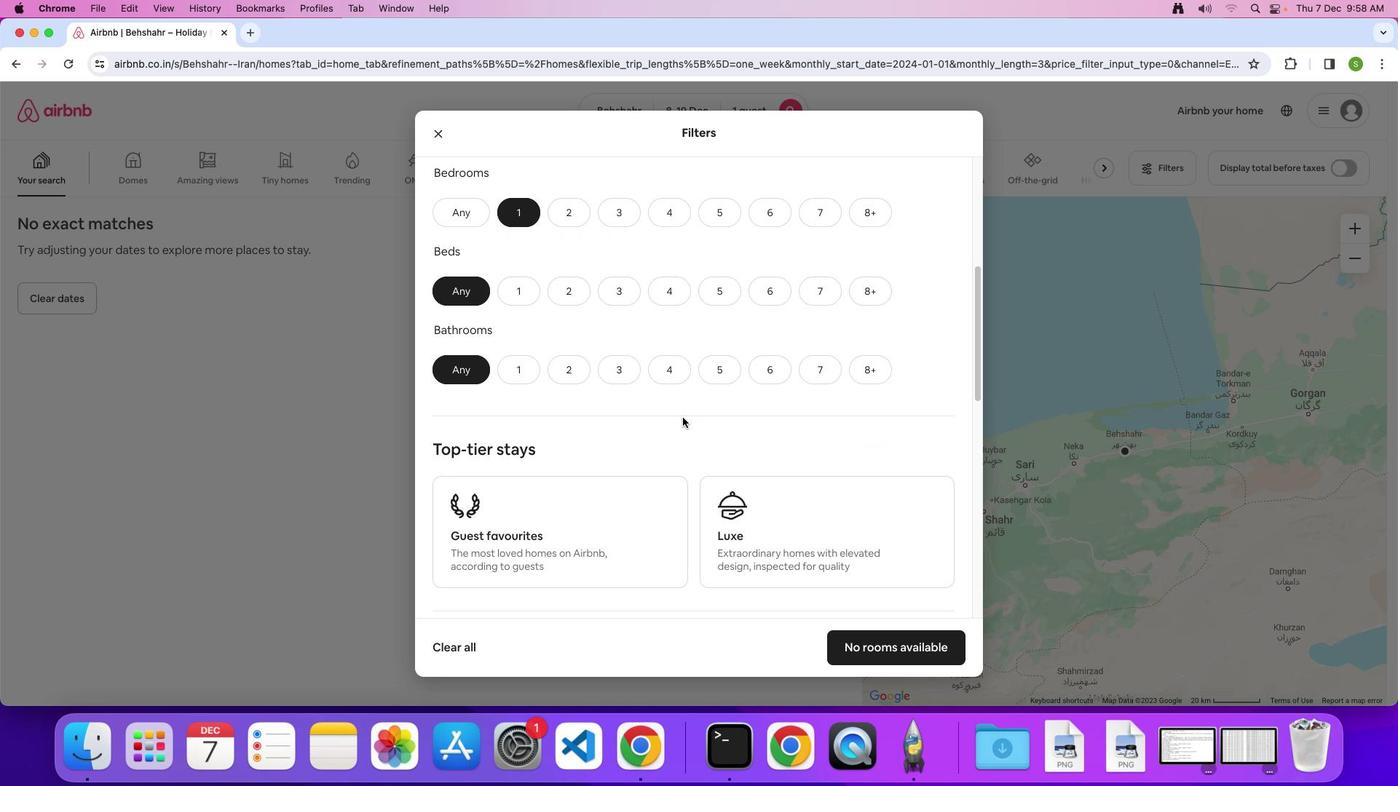 
Action: Mouse moved to (522, 279)
Screenshot: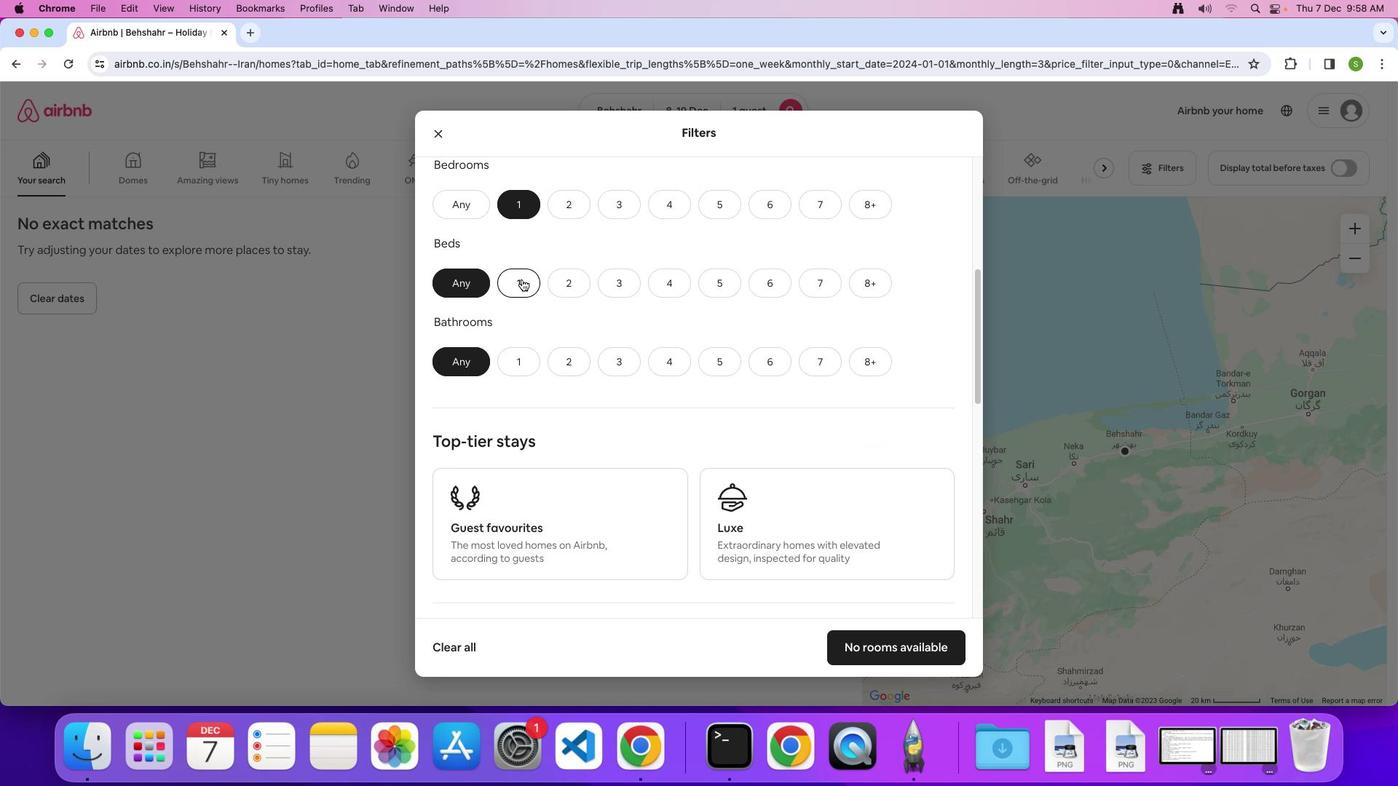
Action: Mouse pressed left at (522, 279)
Screenshot: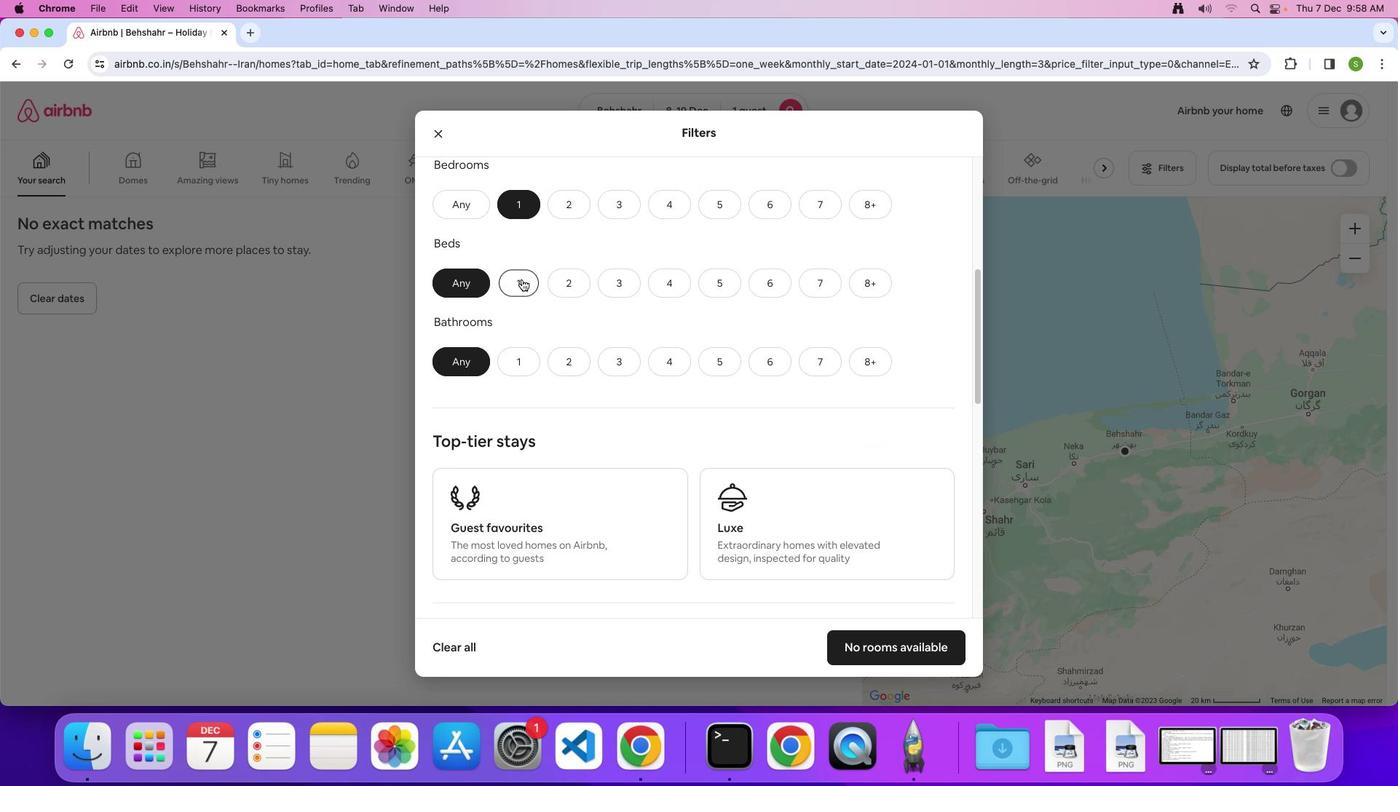 
Action: Mouse moved to (527, 359)
Screenshot: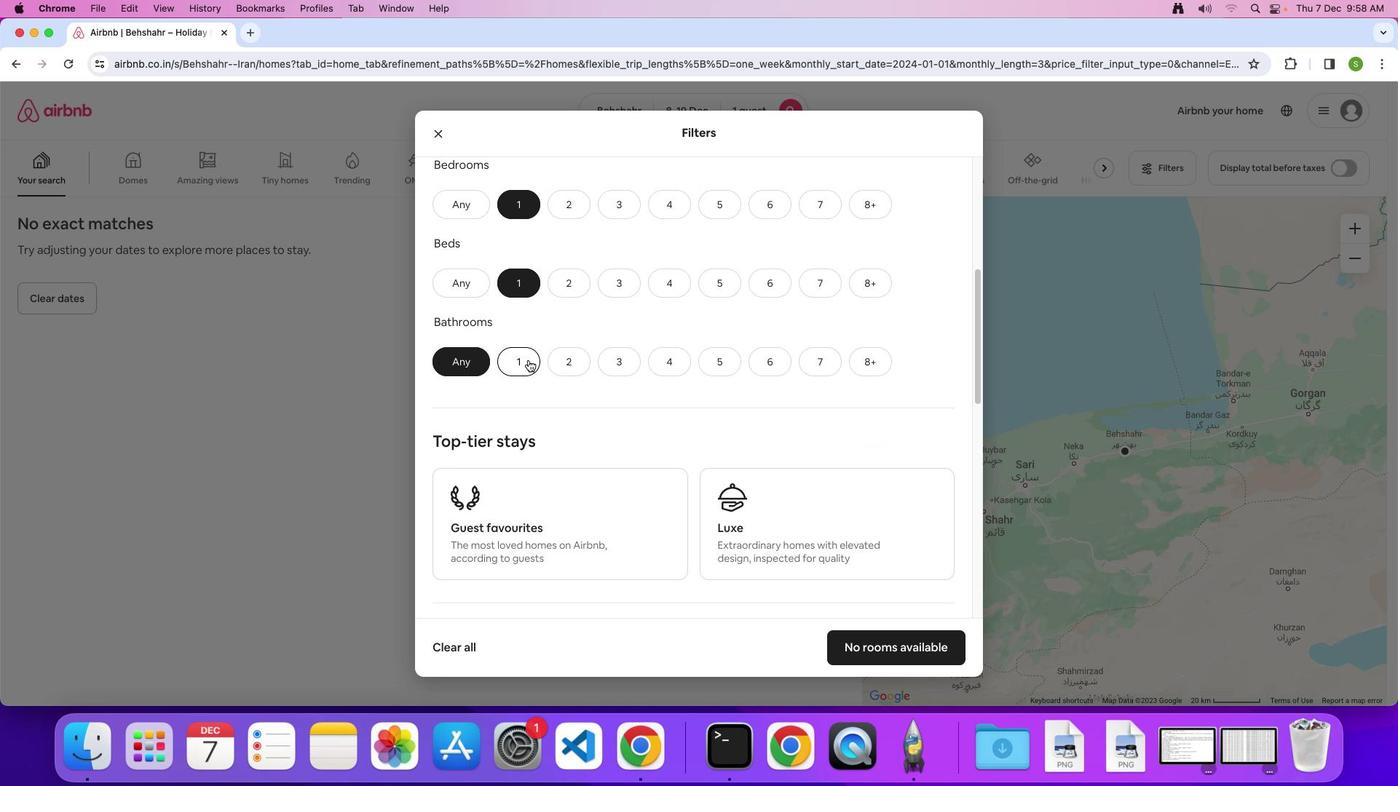 
Action: Mouse pressed left at (527, 359)
Screenshot: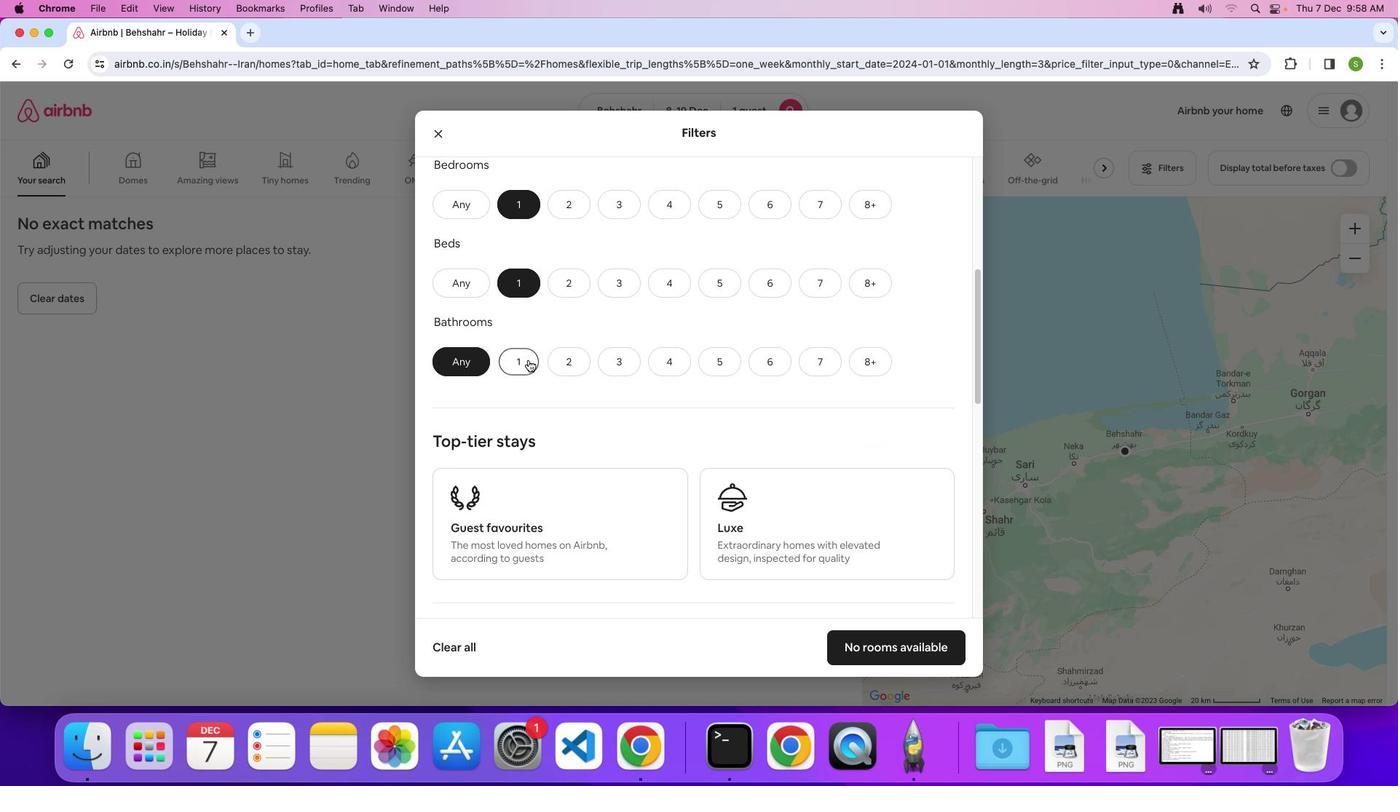 
Action: Mouse moved to (627, 349)
Screenshot: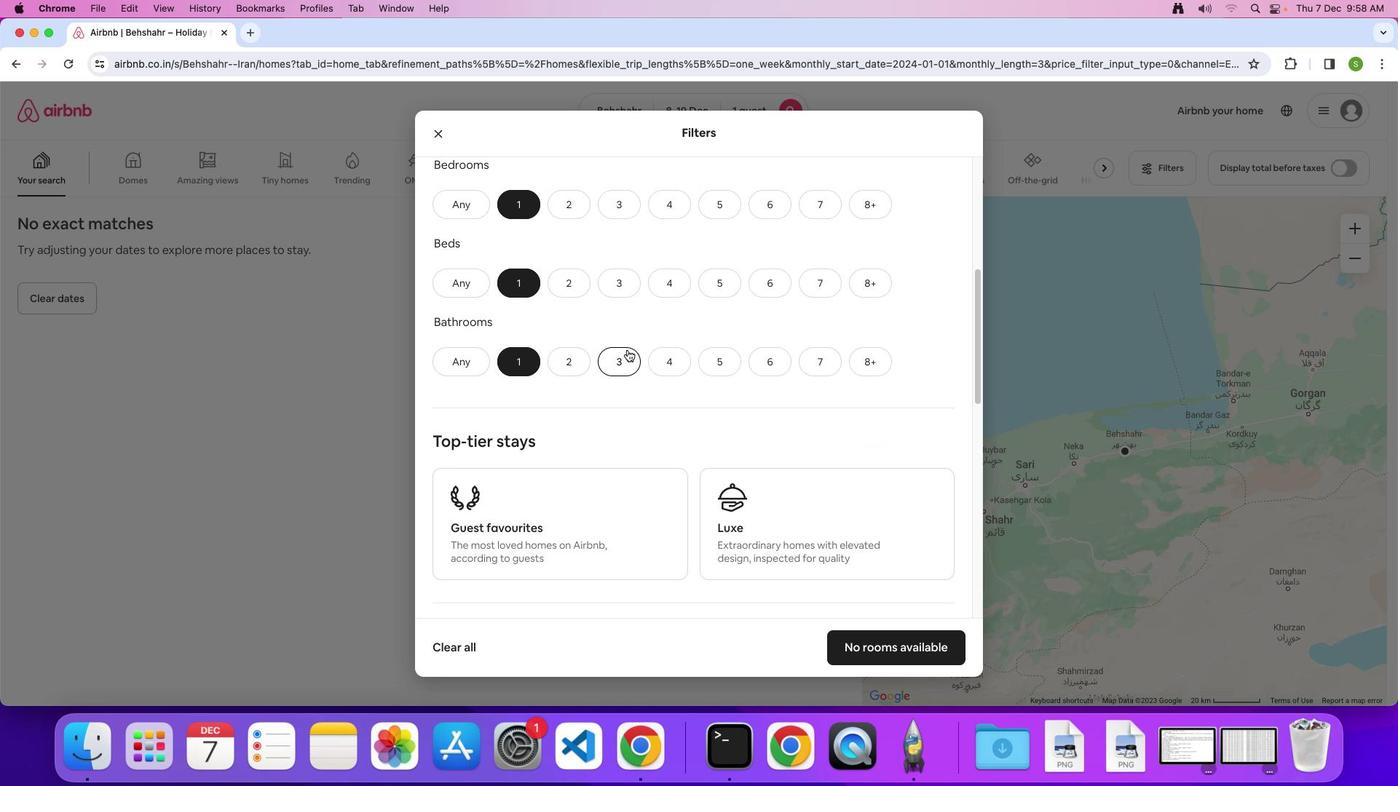 
Action: Mouse scrolled (627, 349) with delta (0, 0)
Screenshot: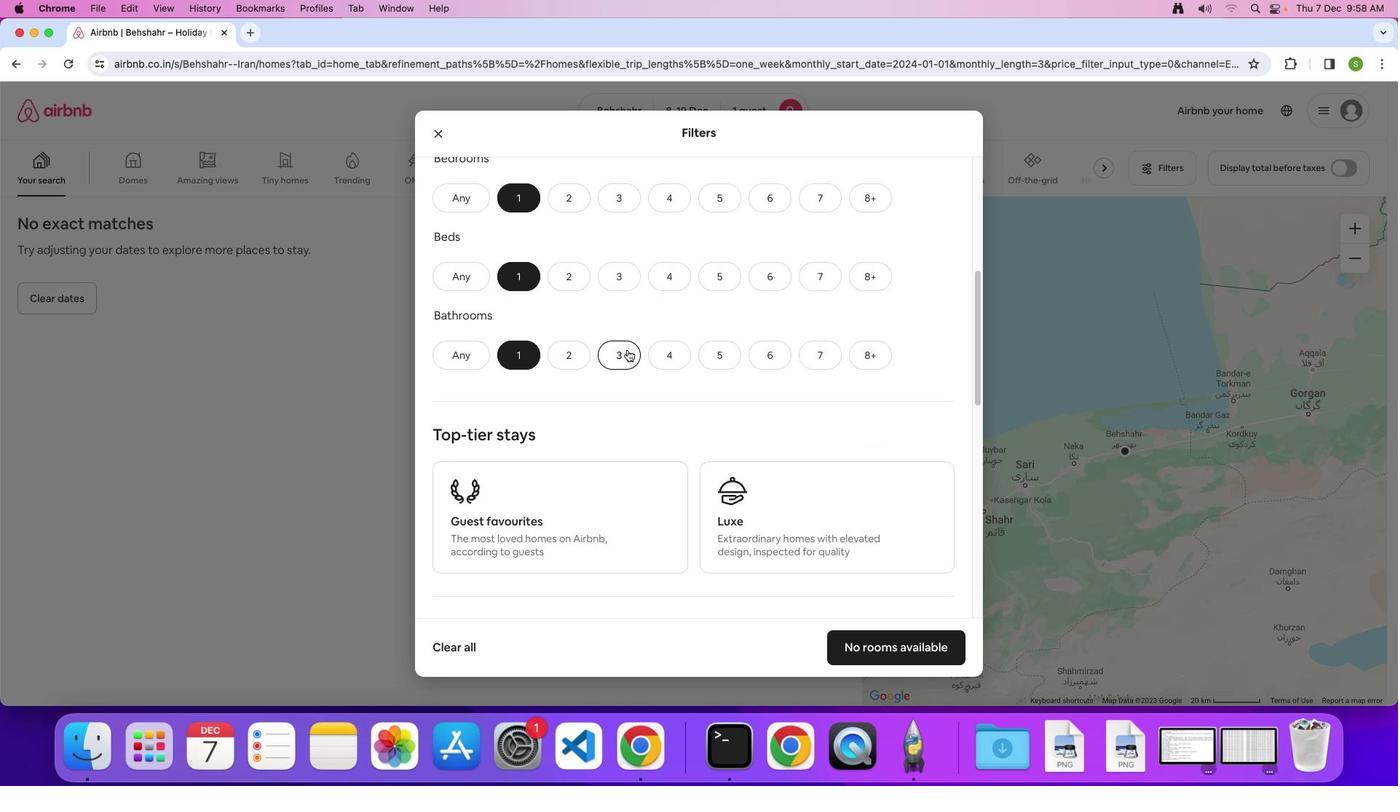 
Action: Mouse scrolled (627, 349) with delta (0, 0)
Screenshot: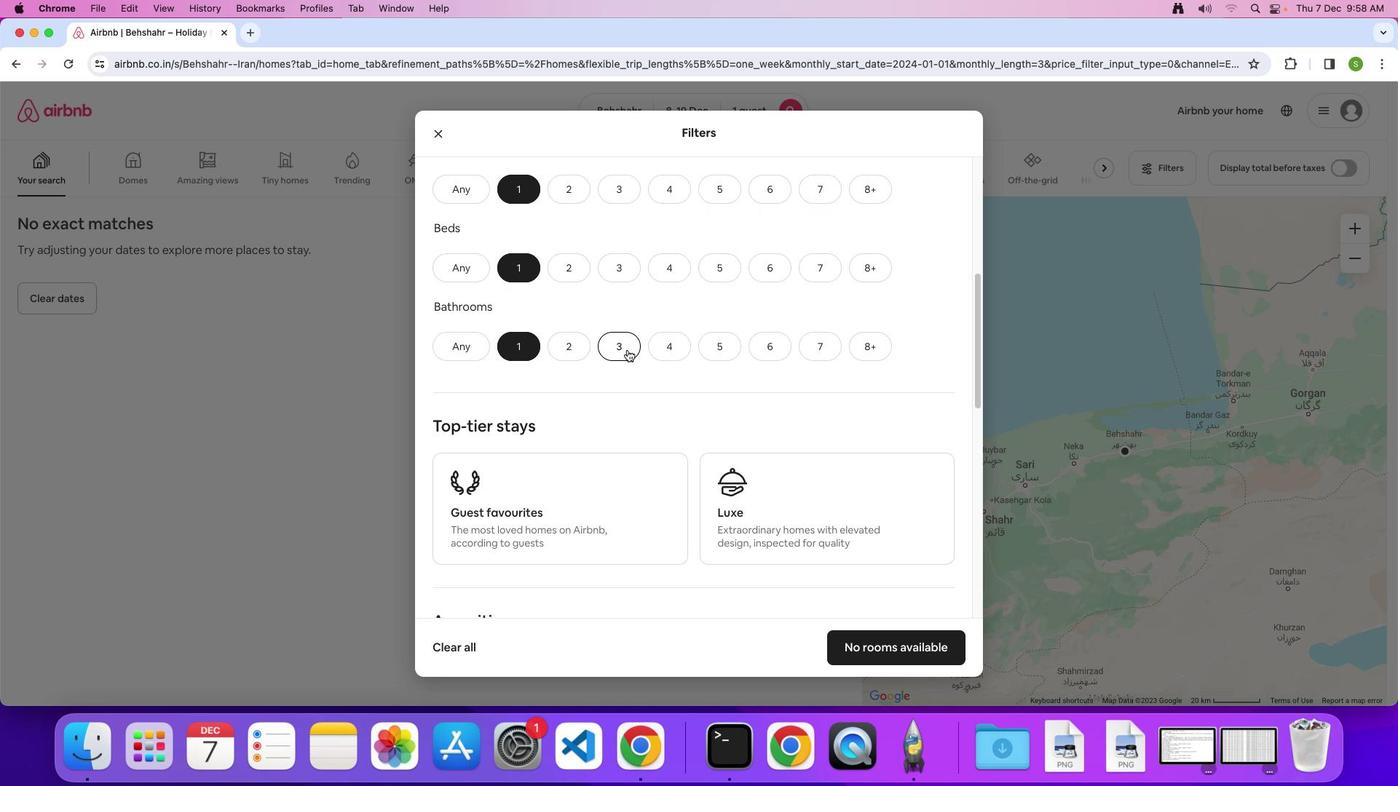 
Action: Mouse scrolled (627, 349) with delta (0, 0)
Screenshot: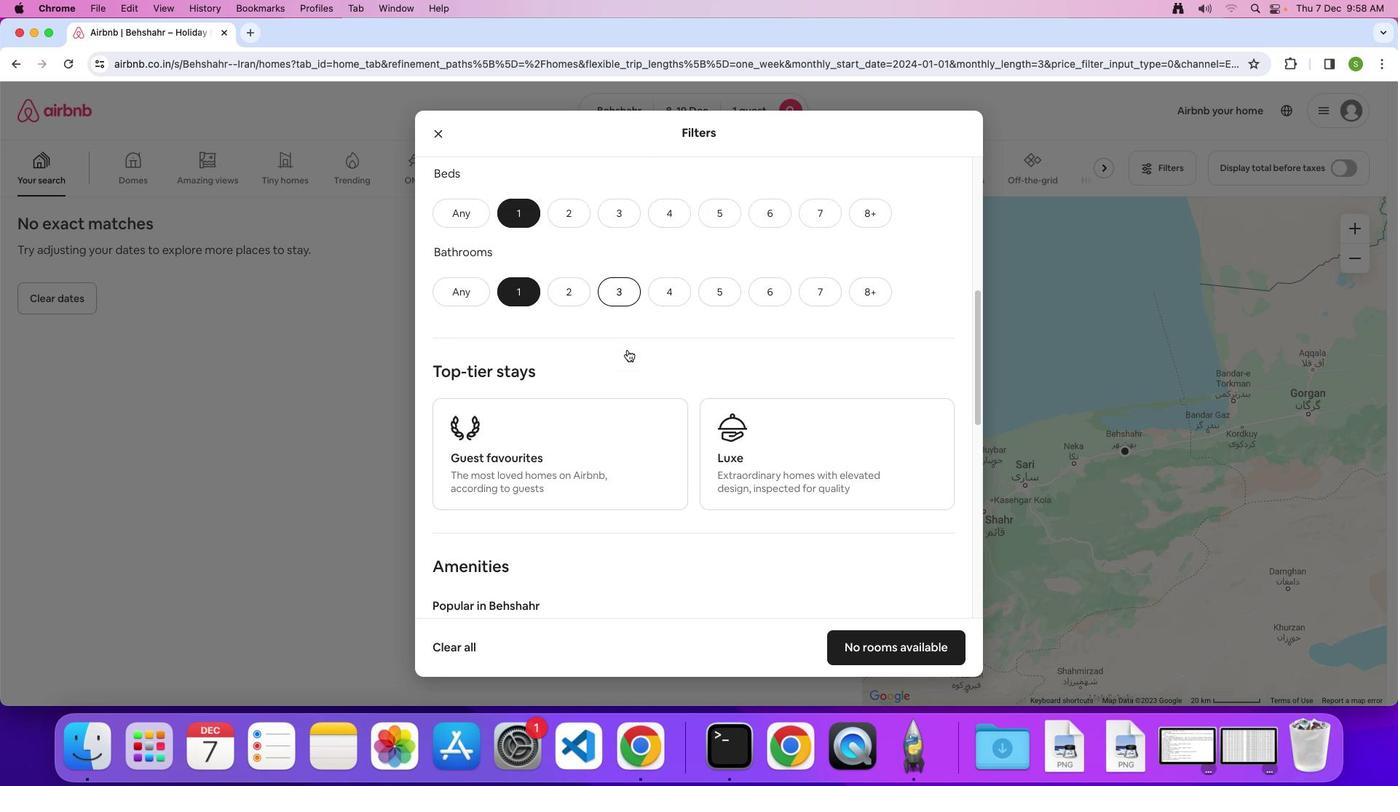 
Action: Mouse scrolled (627, 349) with delta (0, 0)
Screenshot: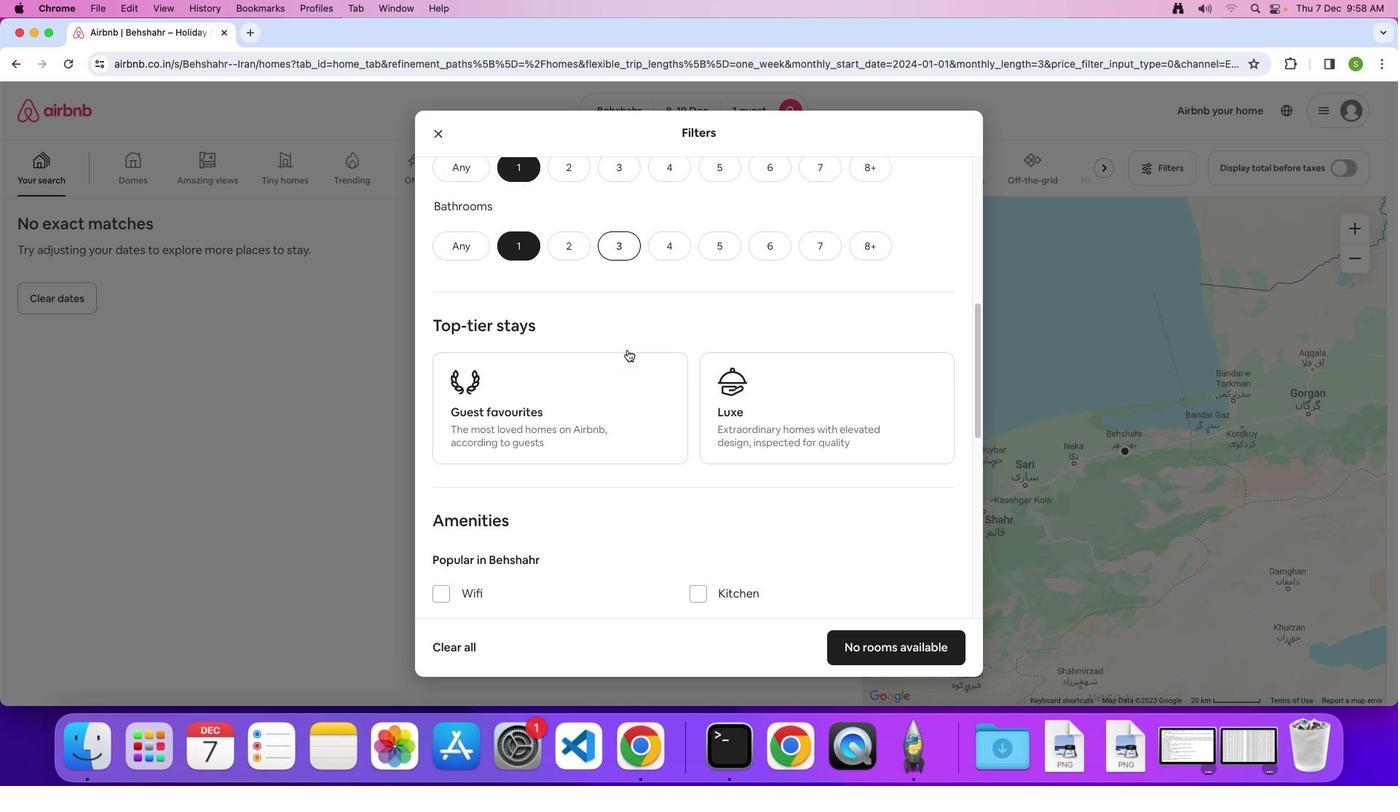 
Action: Mouse scrolled (627, 349) with delta (0, -2)
Screenshot: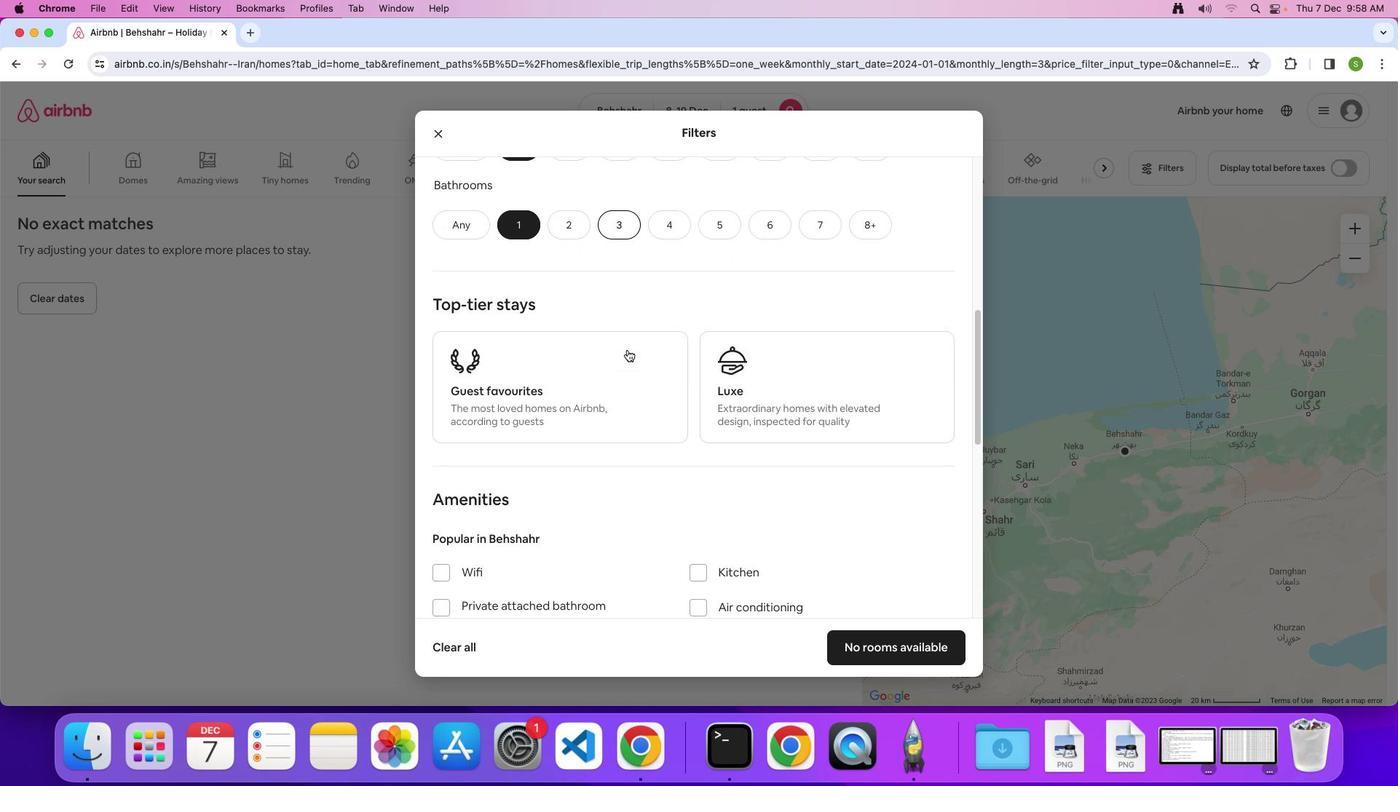 
Action: Mouse scrolled (627, 349) with delta (0, 0)
Screenshot: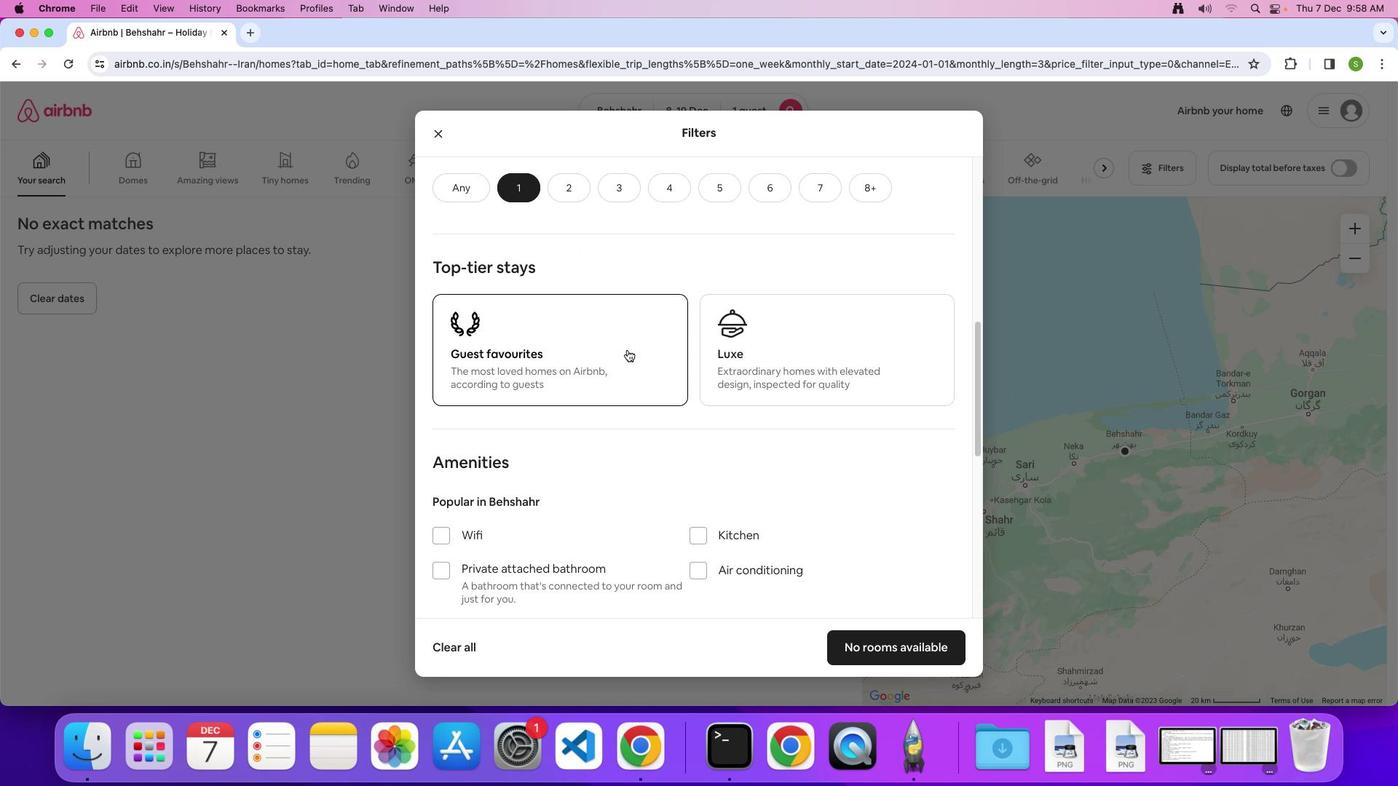 
Action: Mouse moved to (739, 437)
Screenshot: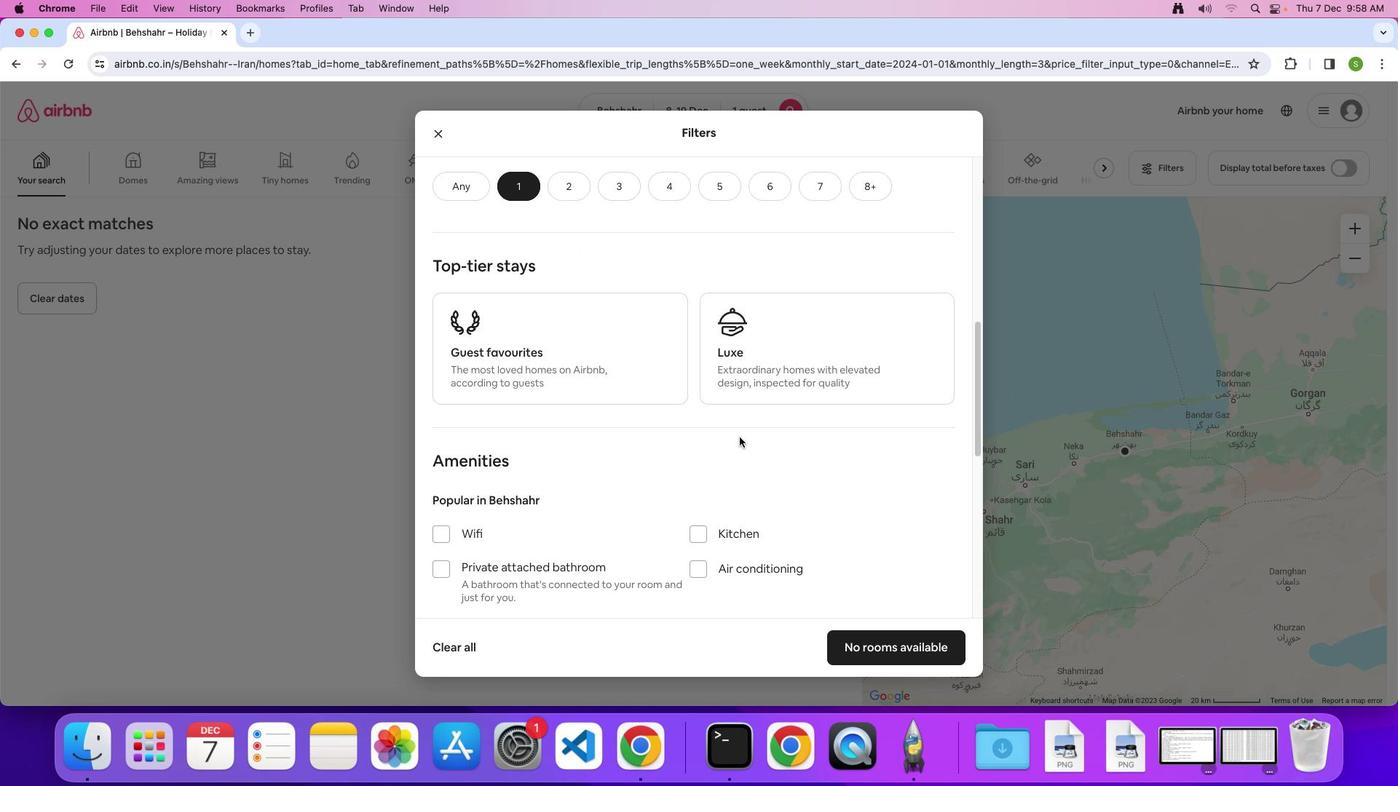 
Action: Mouse scrolled (739, 437) with delta (0, 0)
Screenshot: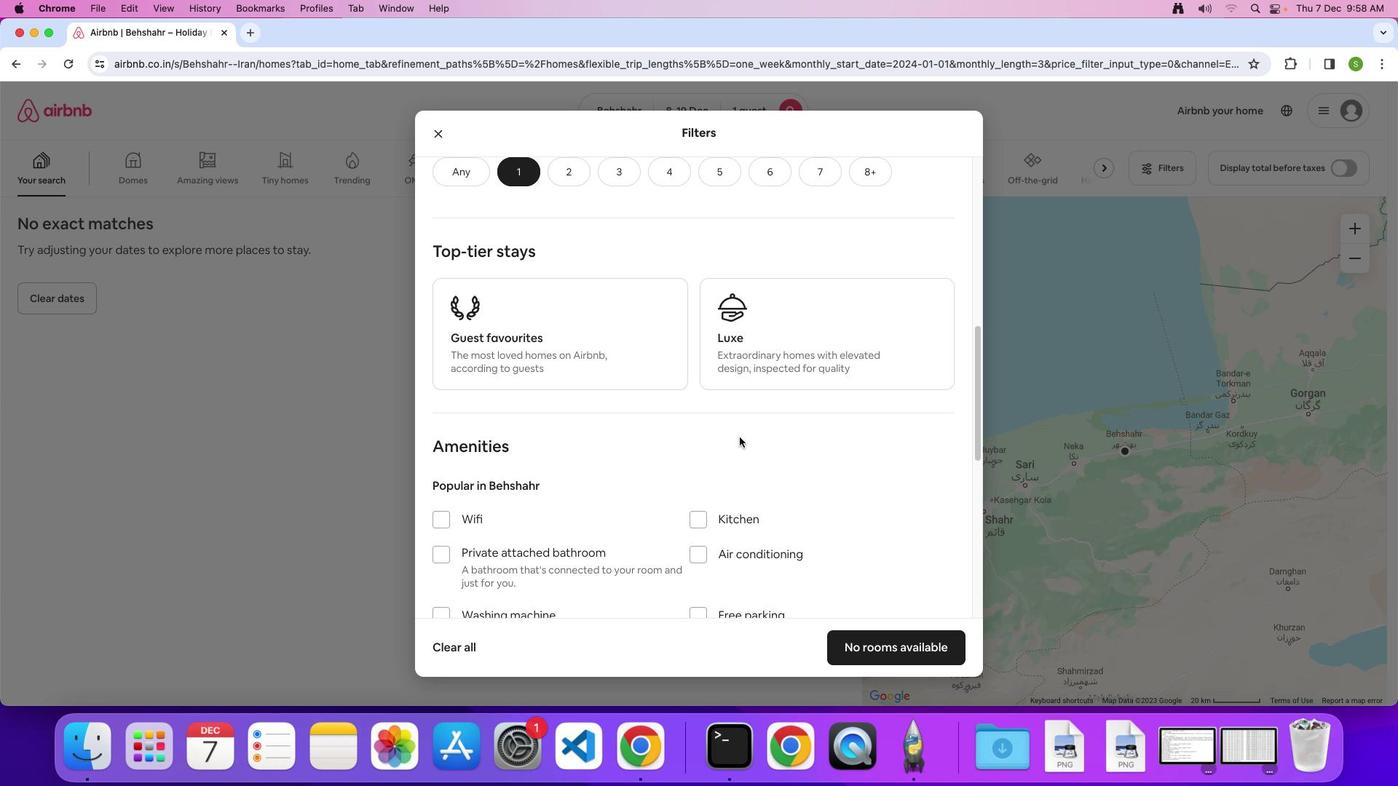 
Action: Mouse scrolled (739, 437) with delta (0, 0)
Screenshot: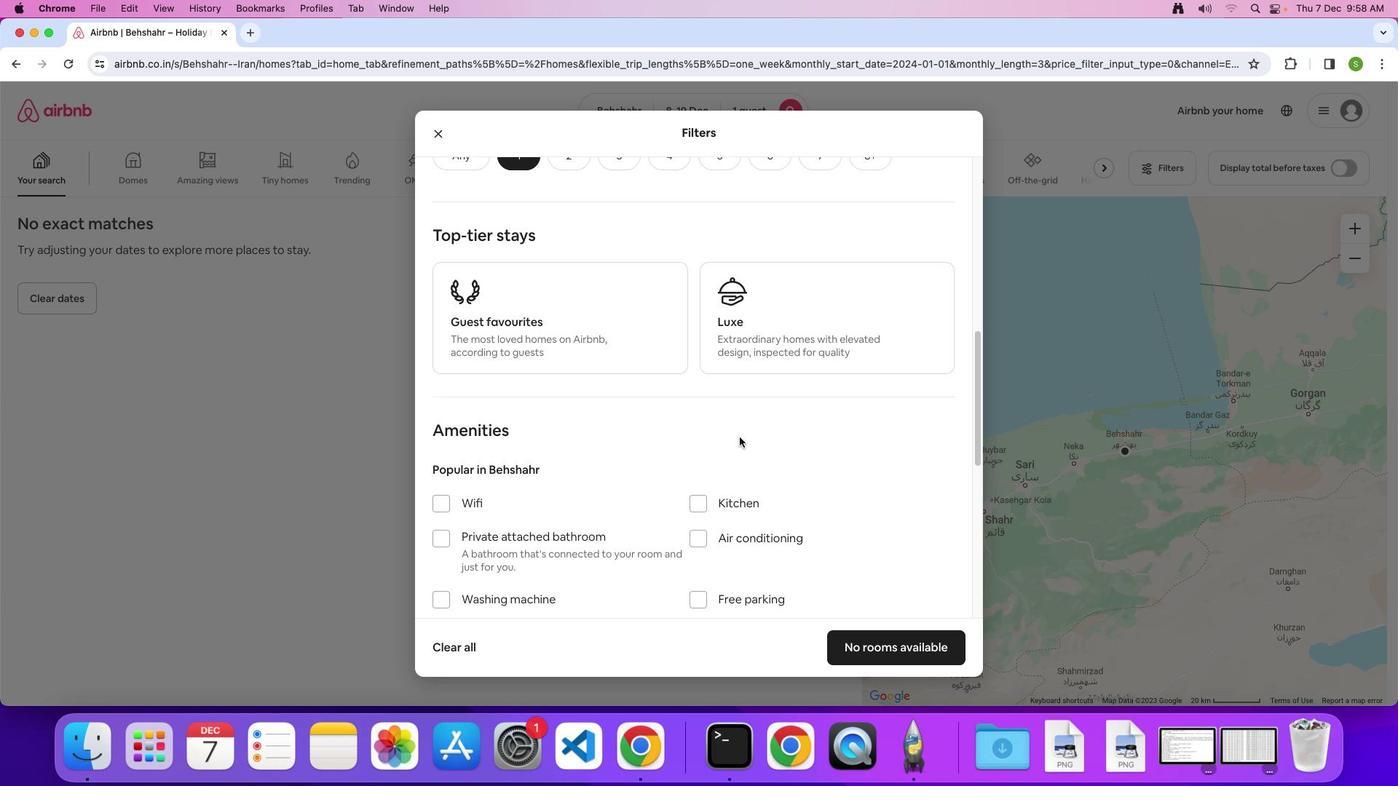 
Action: Mouse scrolled (739, 437) with delta (0, -1)
Screenshot: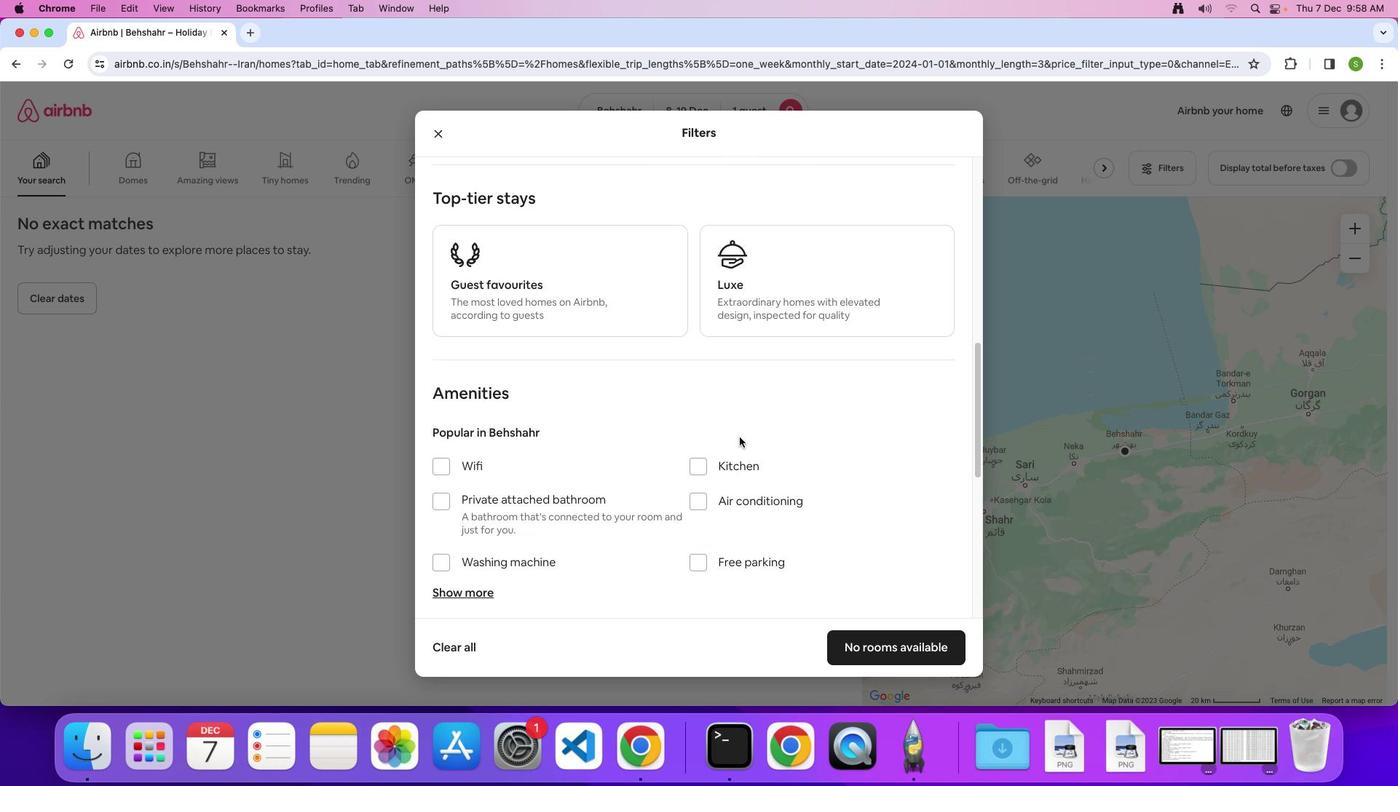 
Action: Mouse moved to (747, 471)
Screenshot: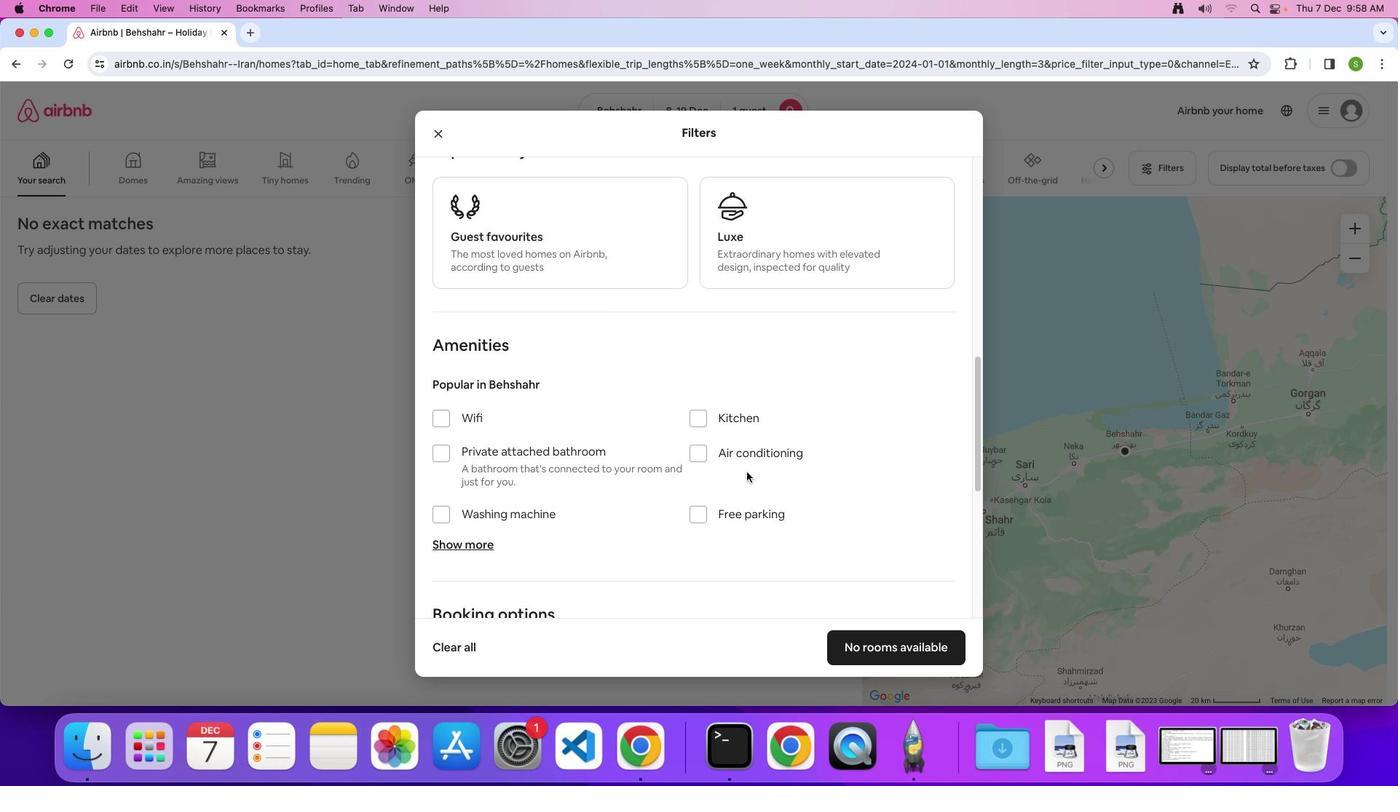 
Action: Mouse scrolled (747, 471) with delta (0, 0)
Screenshot: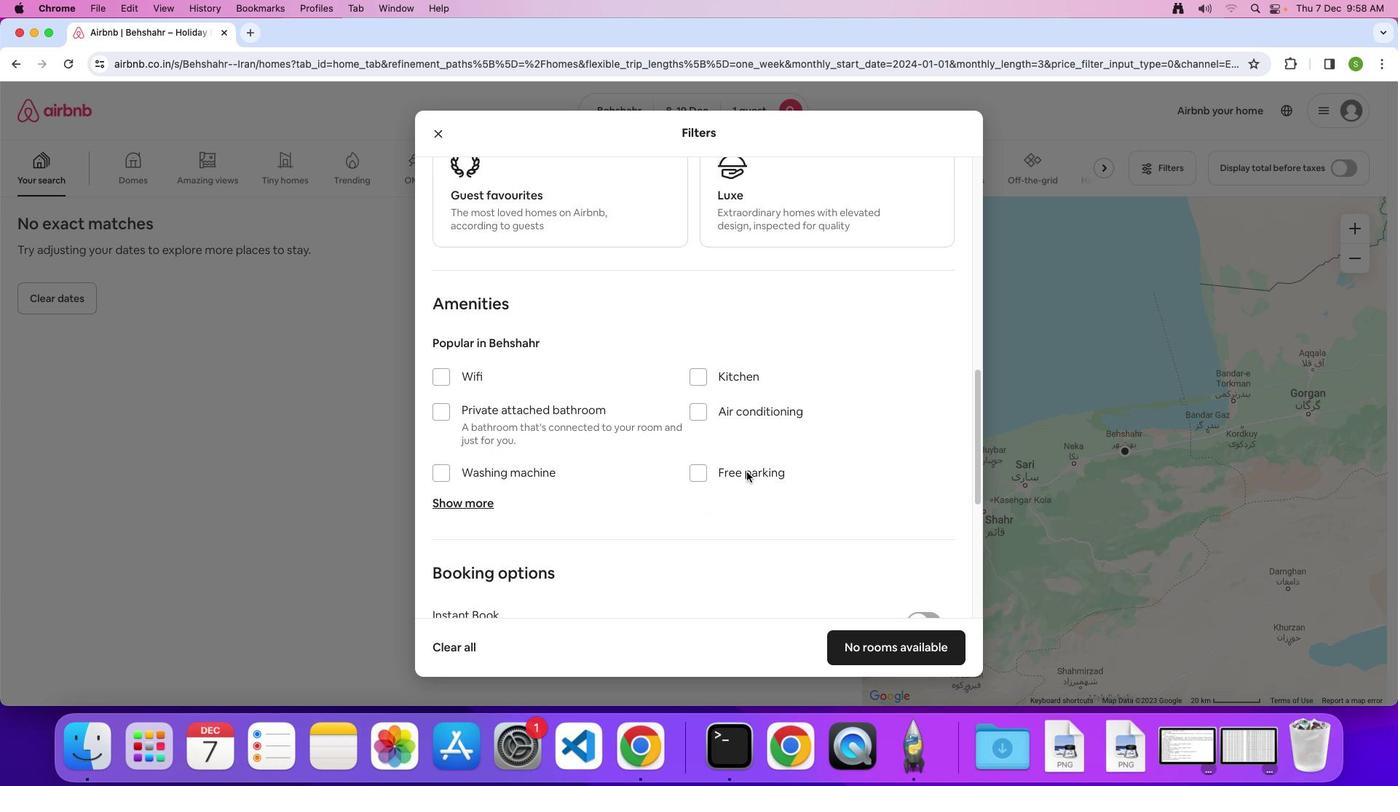 
Action: Mouse scrolled (747, 471) with delta (0, 0)
Screenshot: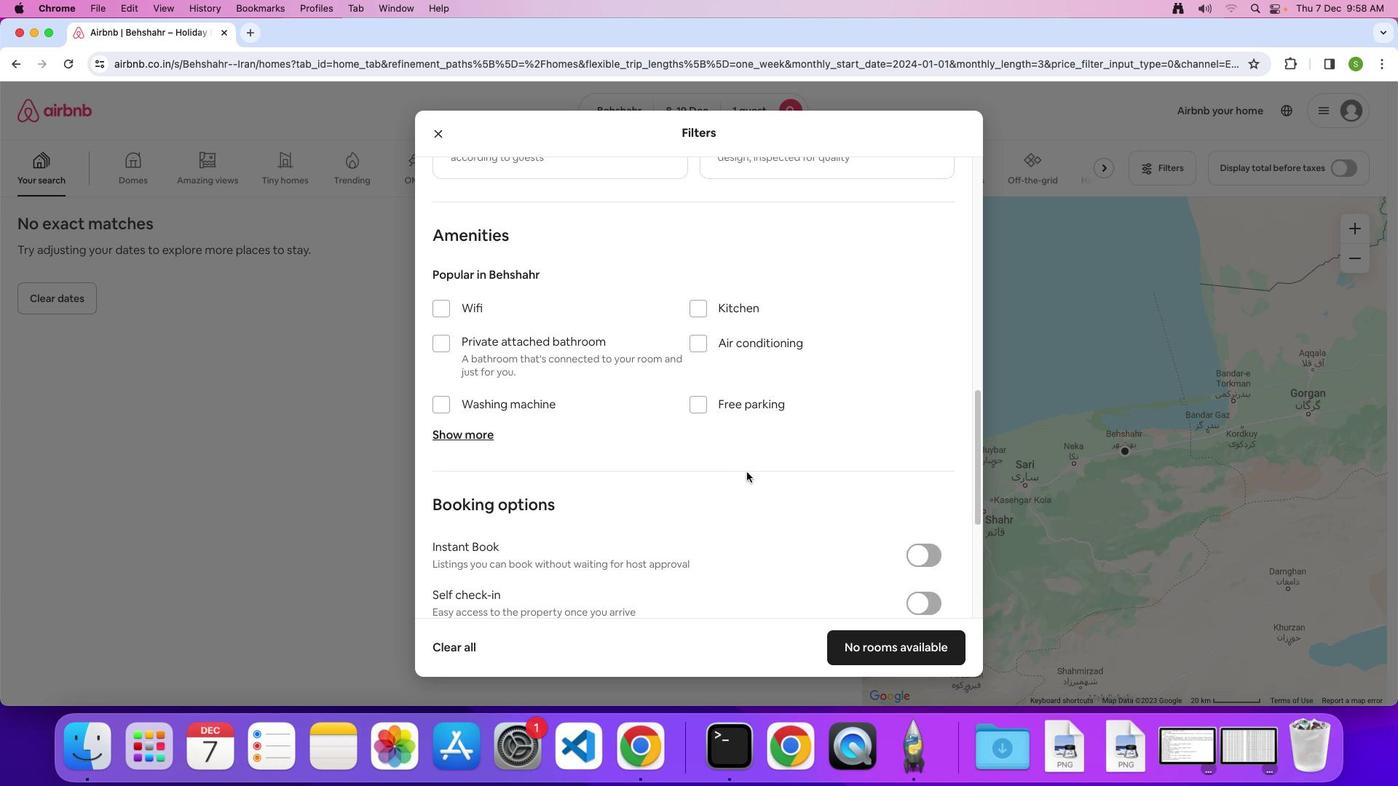 
Action: Mouse scrolled (747, 471) with delta (0, -2)
Screenshot: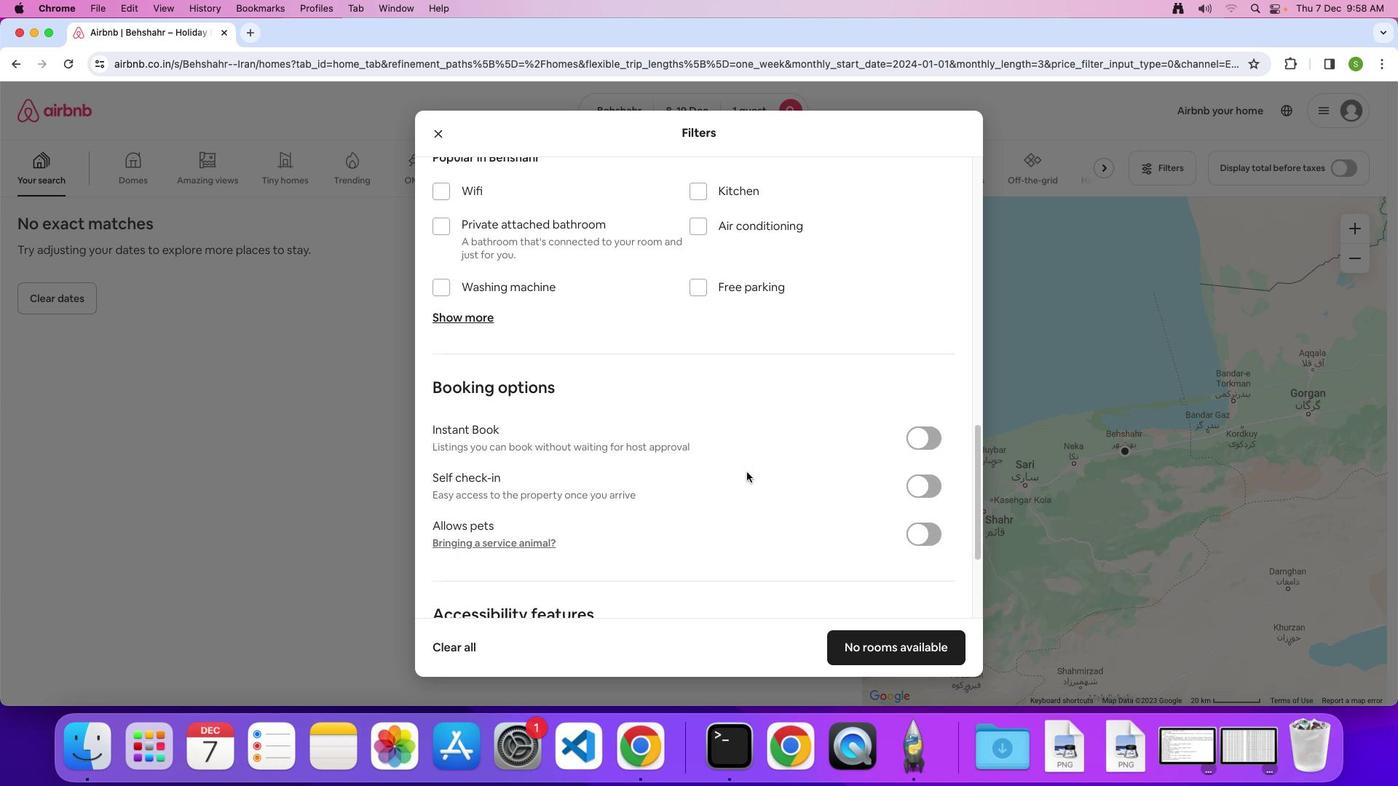 
Action: Mouse scrolled (747, 471) with delta (0, -3)
Screenshot: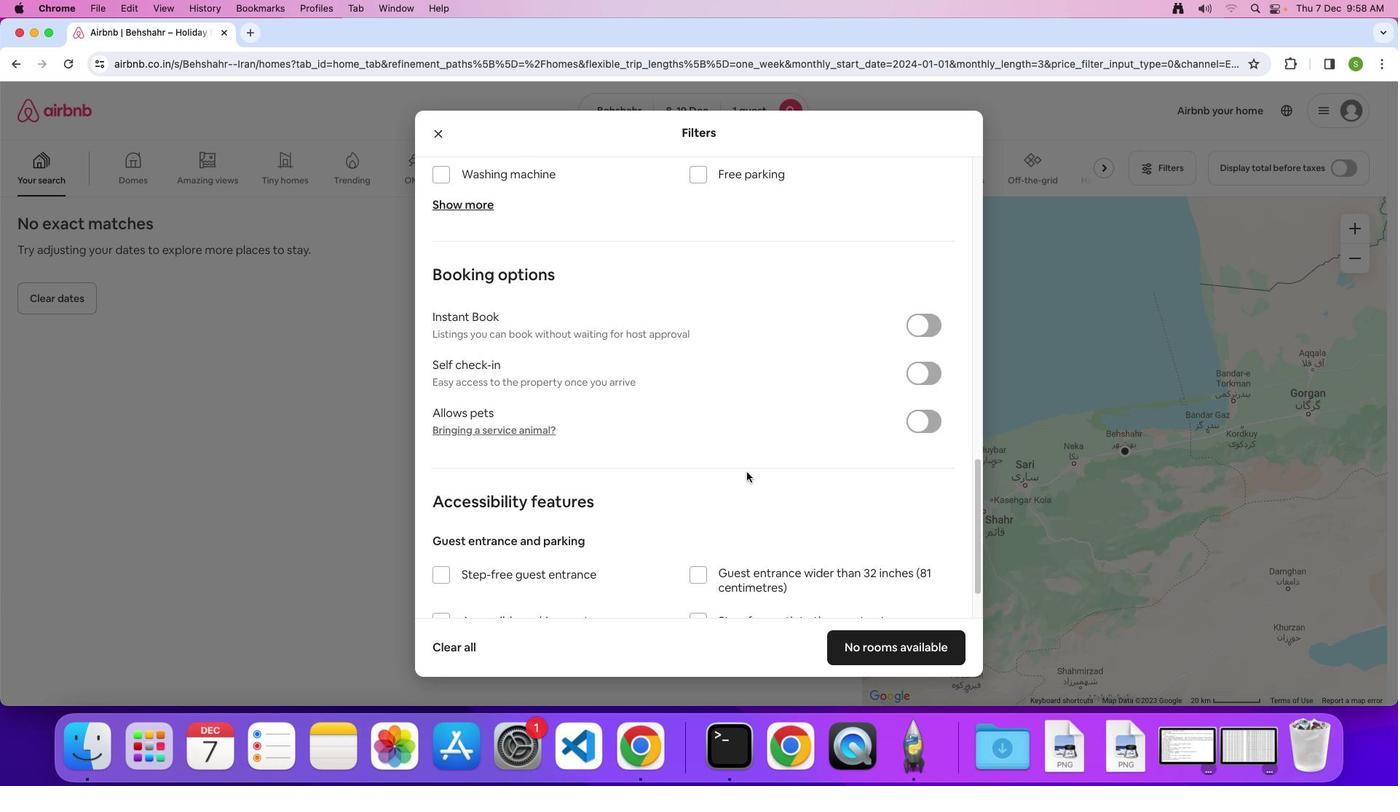
Action: Mouse scrolled (747, 471) with delta (0, 0)
Screenshot: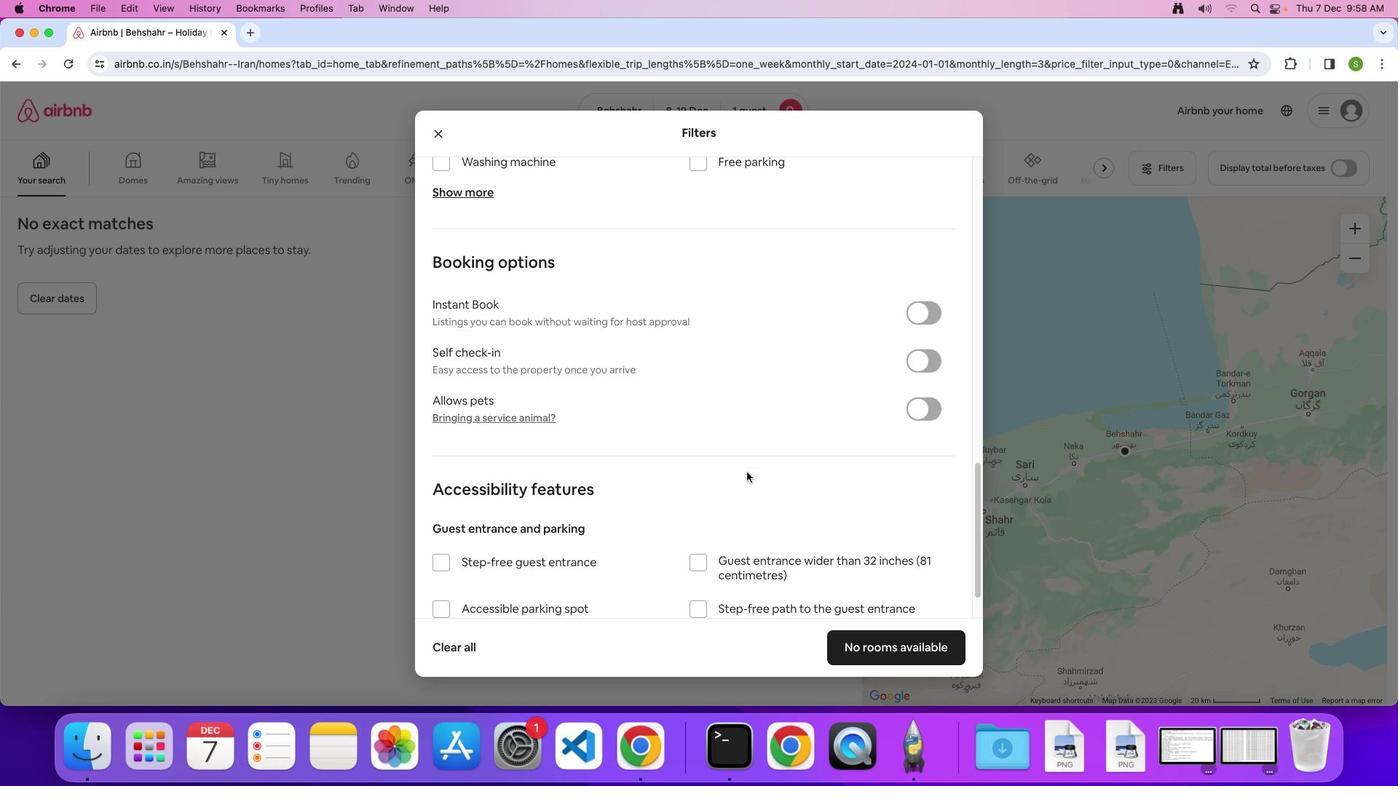 
Action: Mouse scrolled (747, 471) with delta (0, 0)
Screenshot: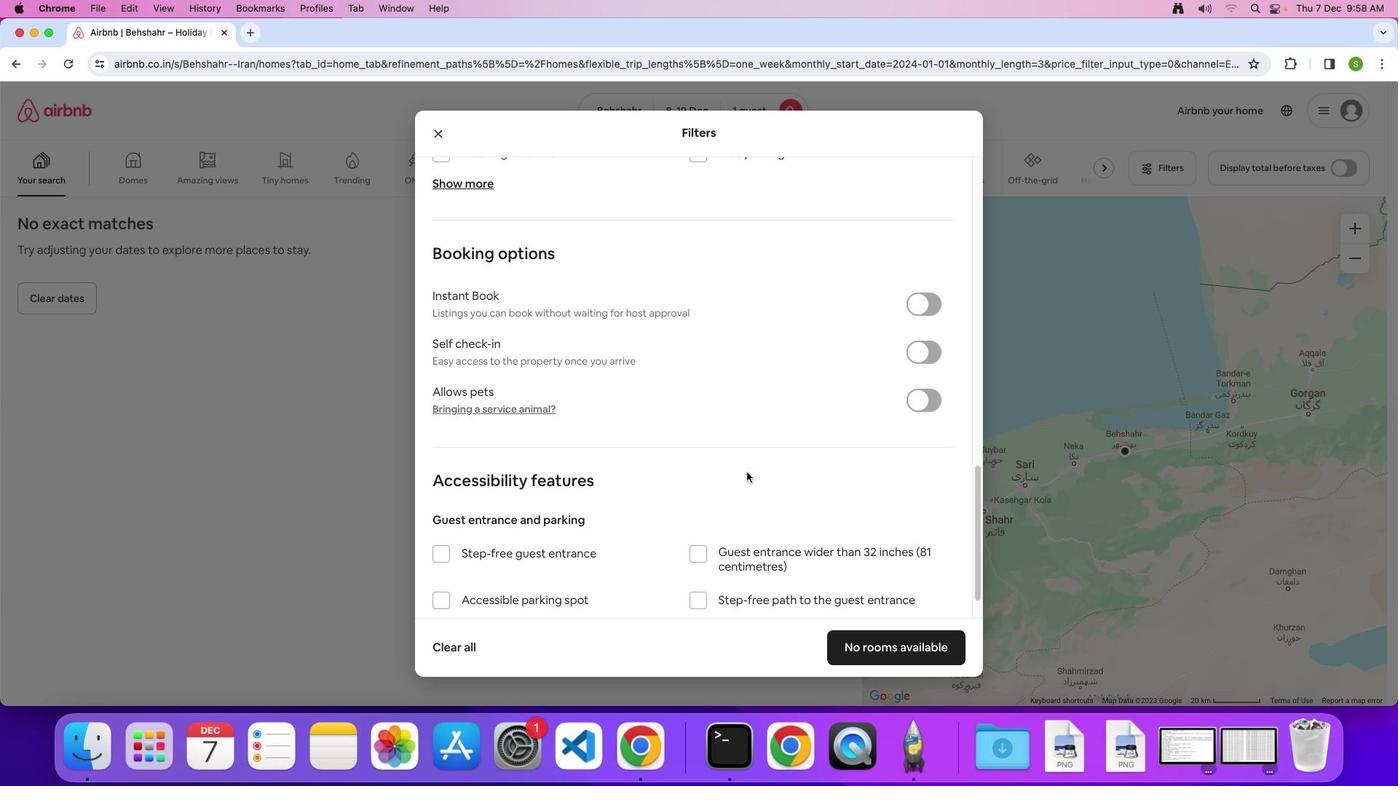 
Action: Mouse moved to (878, 646)
Screenshot: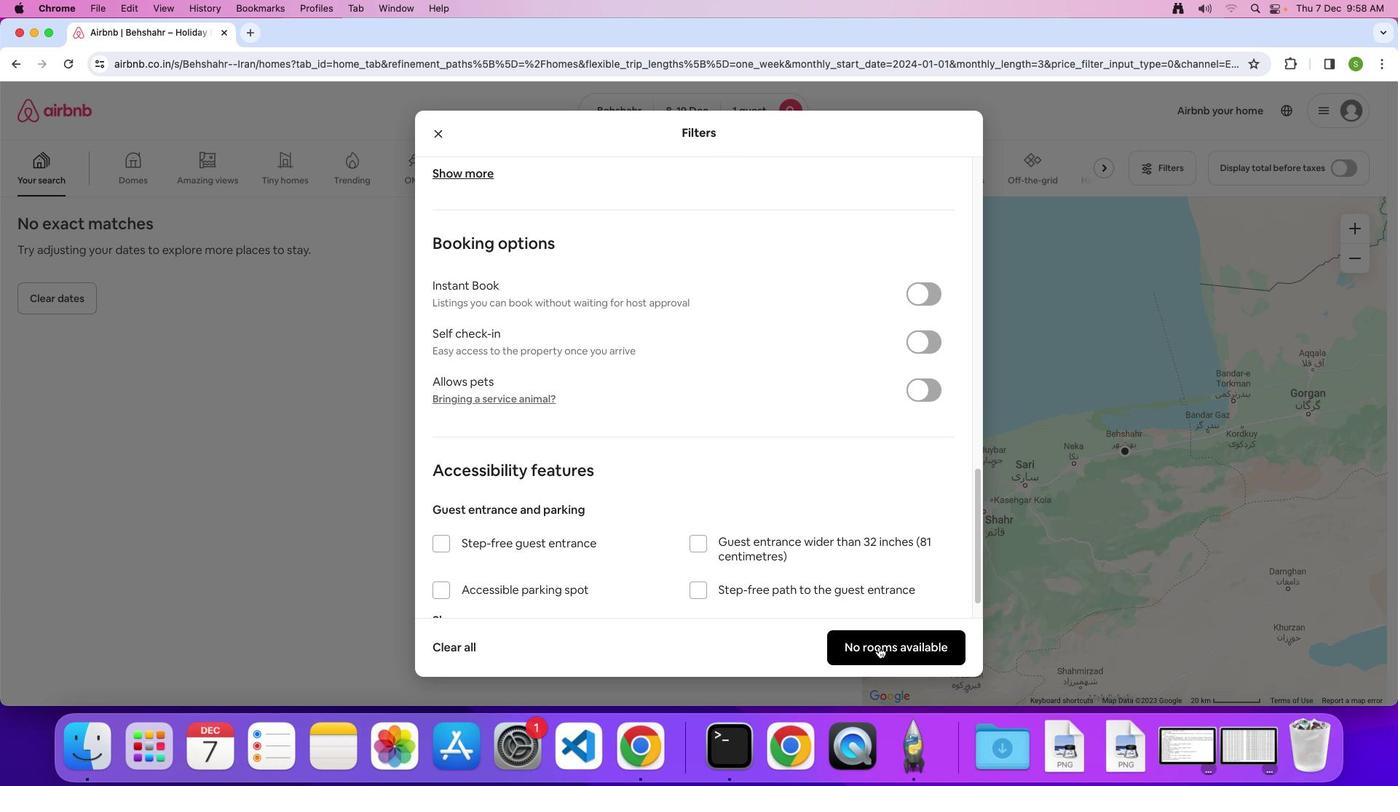 
Action: Mouse pressed left at (878, 646)
Screenshot: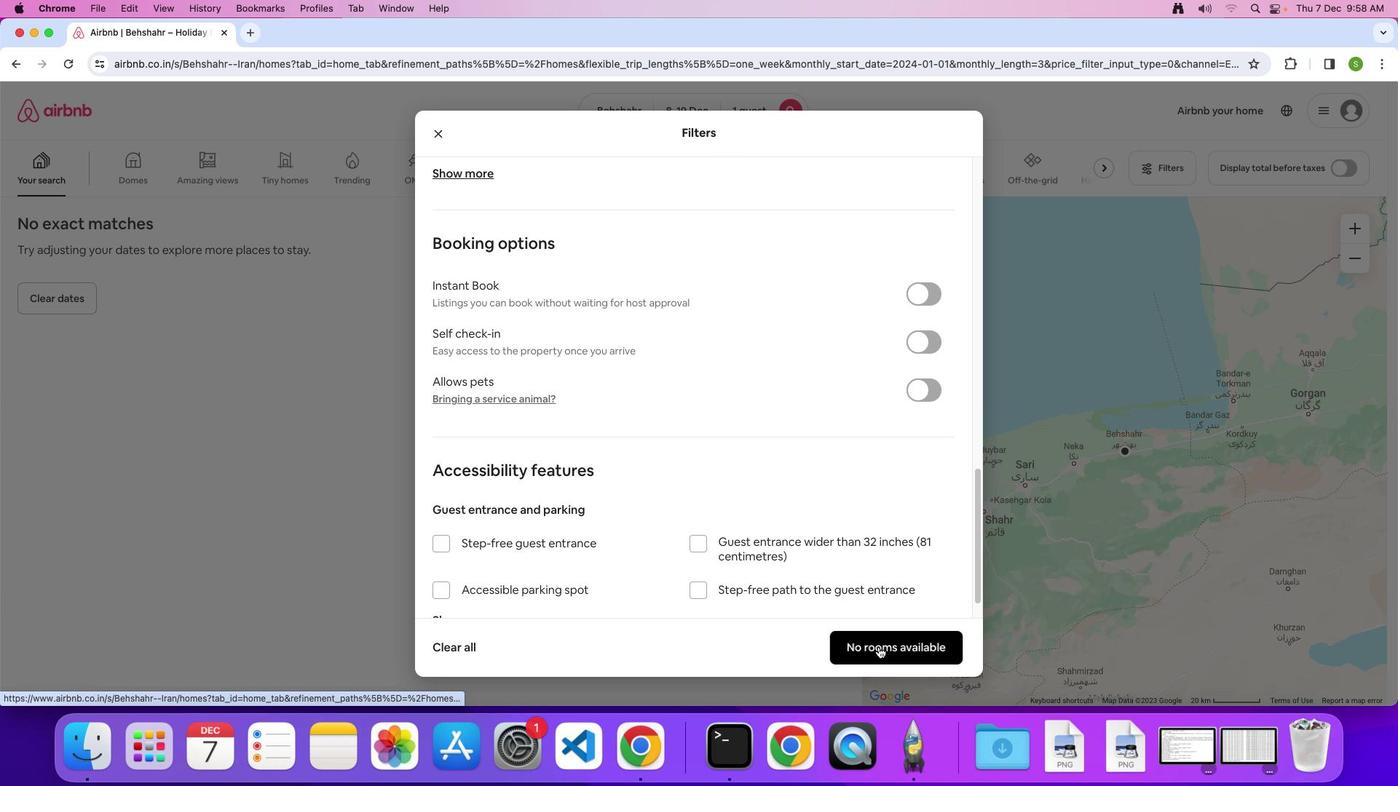
Action: Mouse moved to (554, 450)
Screenshot: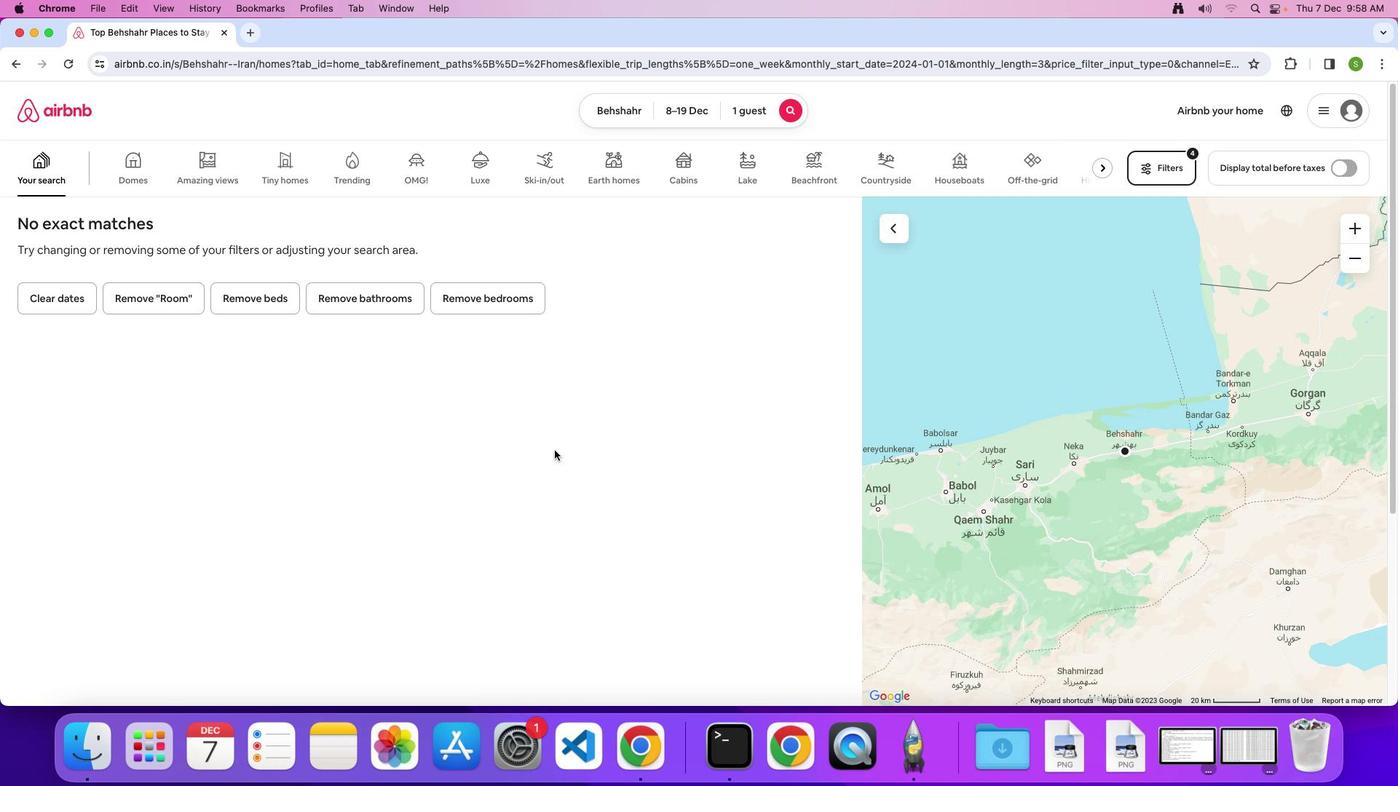 
